 Task: Create a list of the first 10 prime numbers.
Action: Mouse moved to (220, 70)
Screenshot: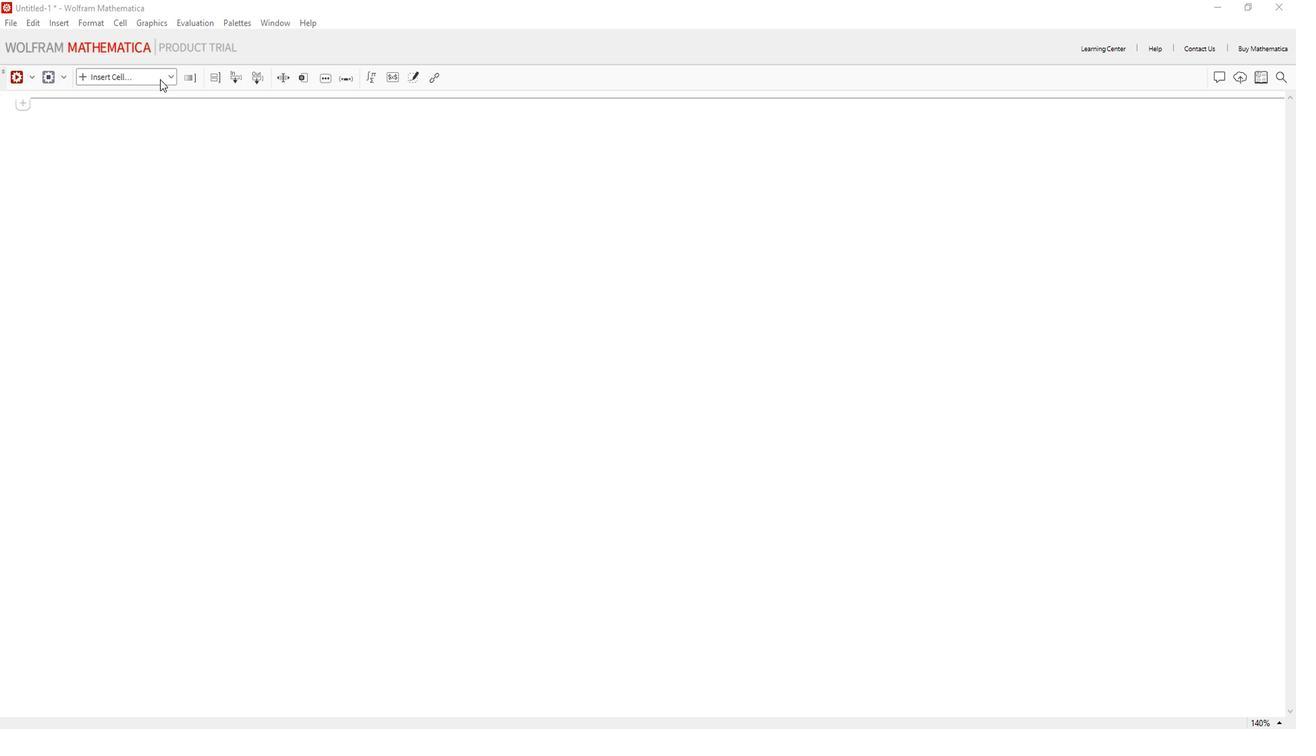 
Action: Mouse pressed left at (220, 70)
Screenshot: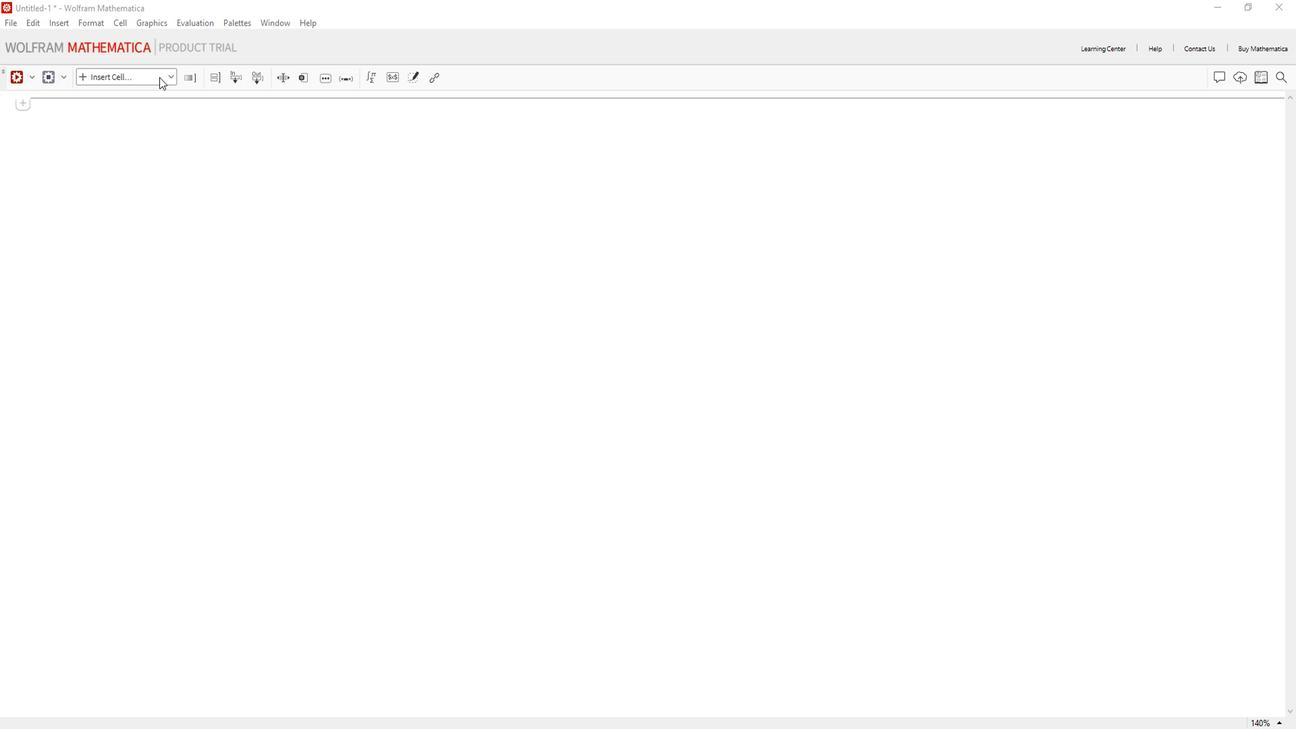 
Action: Mouse moved to (205, 103)
Screenshot: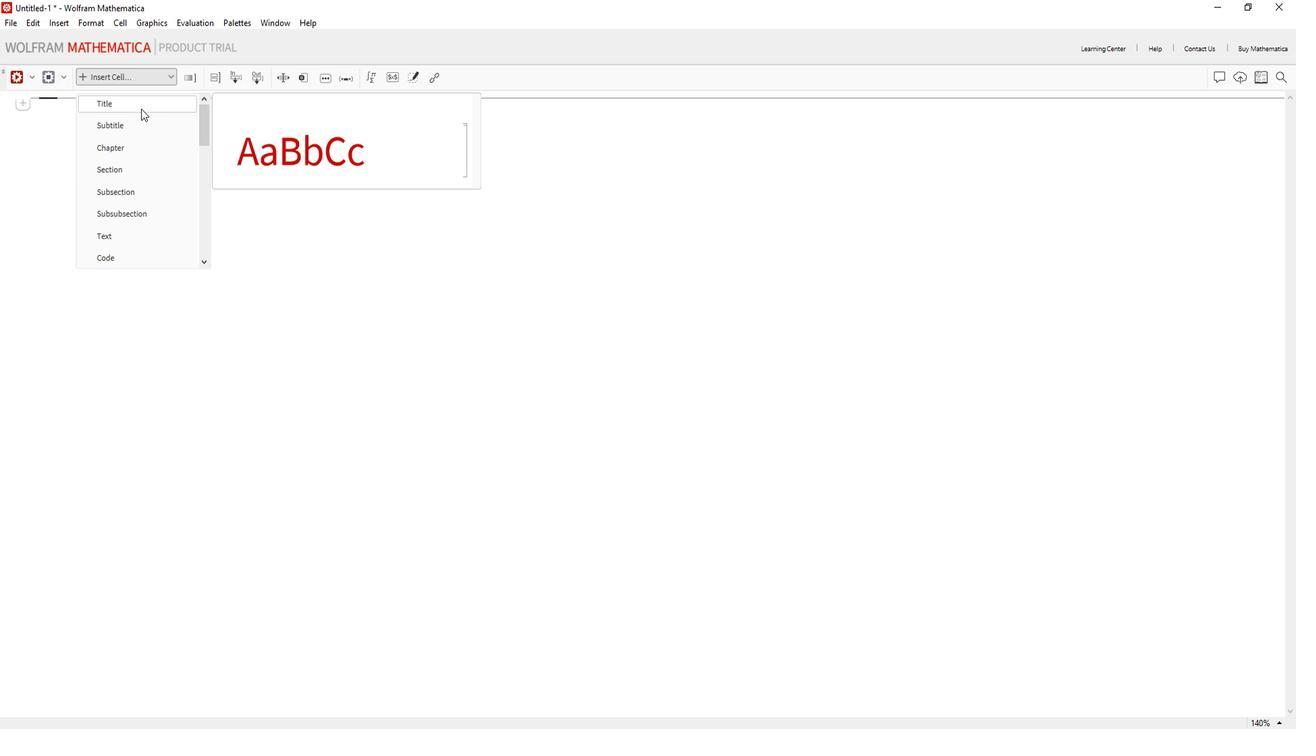 
Action: Mouse pressed left at (205, 103)
Screenshot: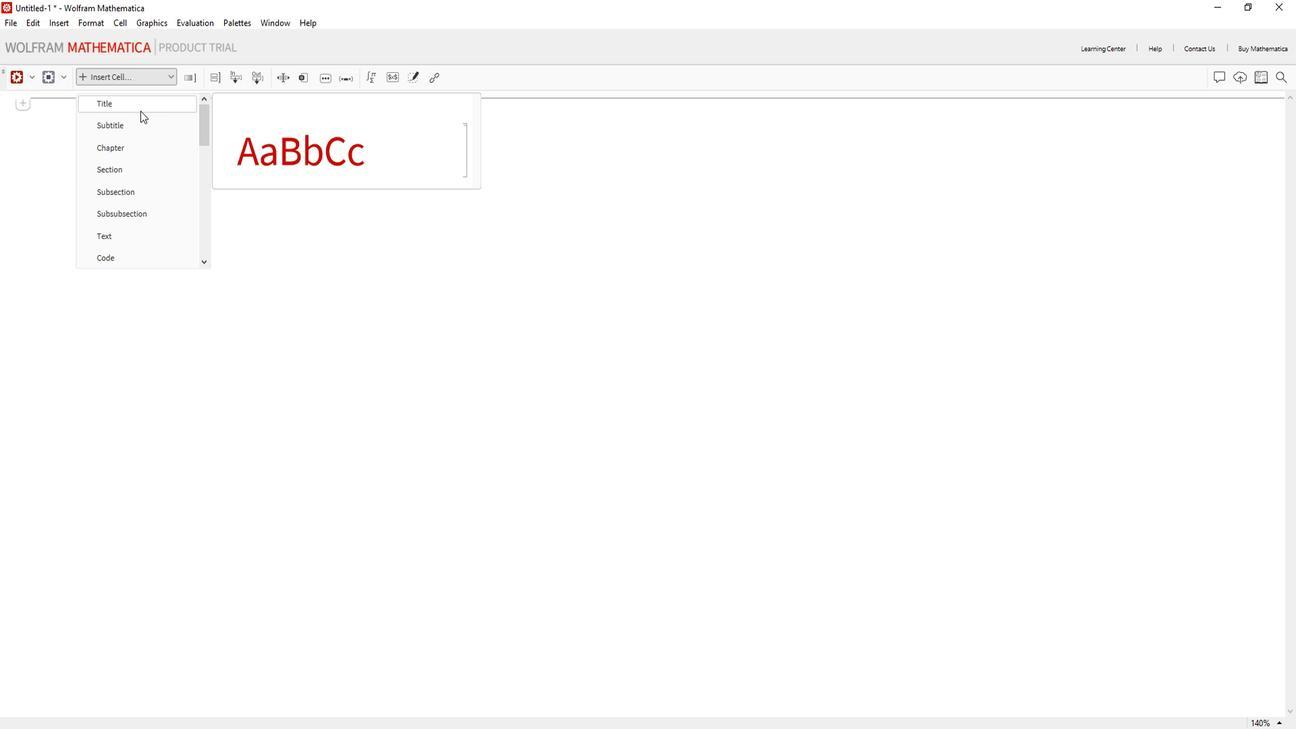 
Action: Key pressed <Key.shift>Create<Key.space>a<Key.space>list<Key.space>of<Key.space>a<Key.backspace>the<Key.space>fist<Key.backspace>r<Key.backspace><Key.backspace>rst<Key.space>prime<Key.space>10<Key.space>primes.
Screenshot: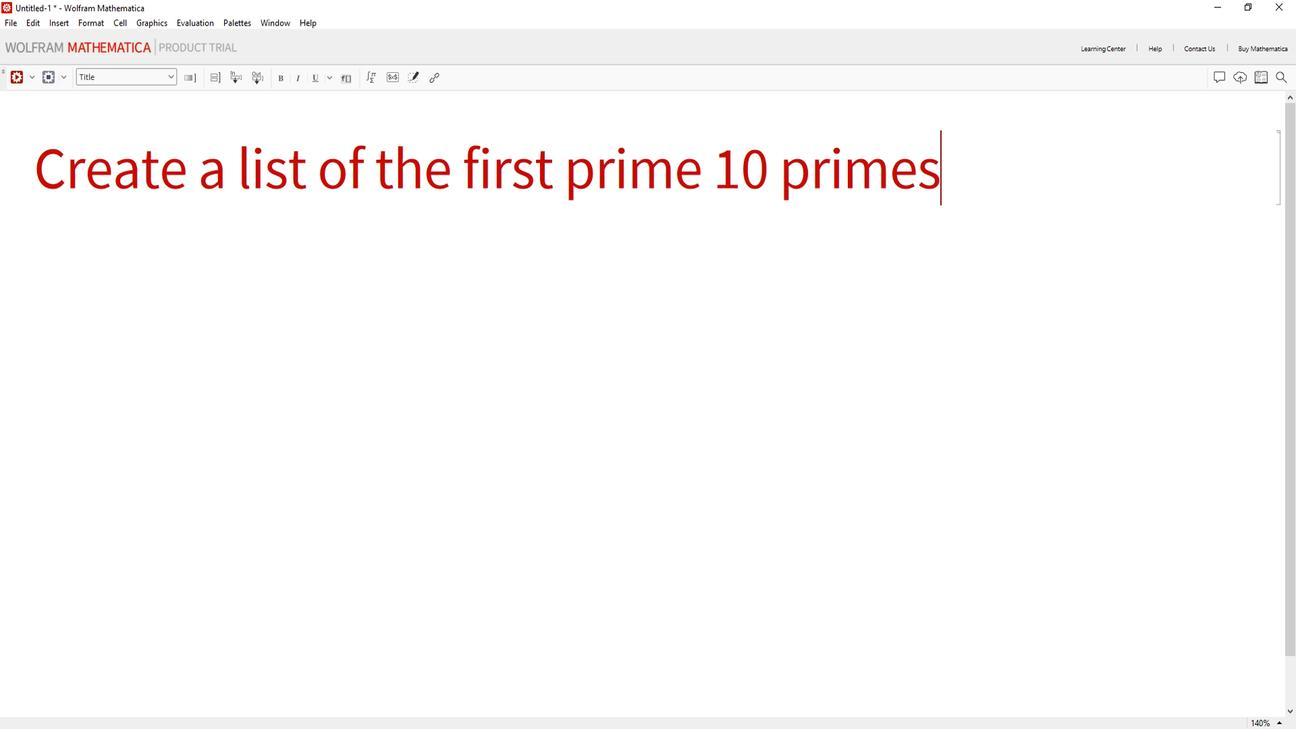 
Action: Mouse moved to (676, 172)
Screenshot: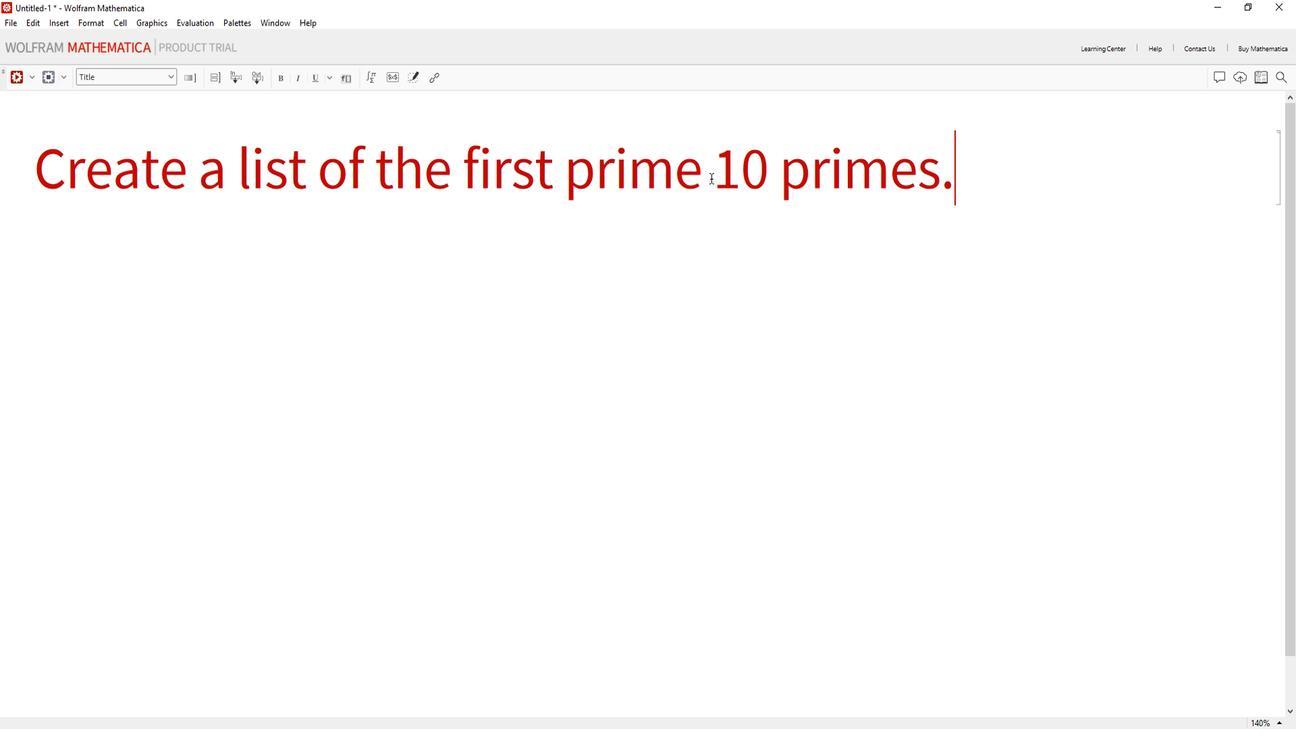 
Action: Mouse pressed left at (676, 172)
Screenshot: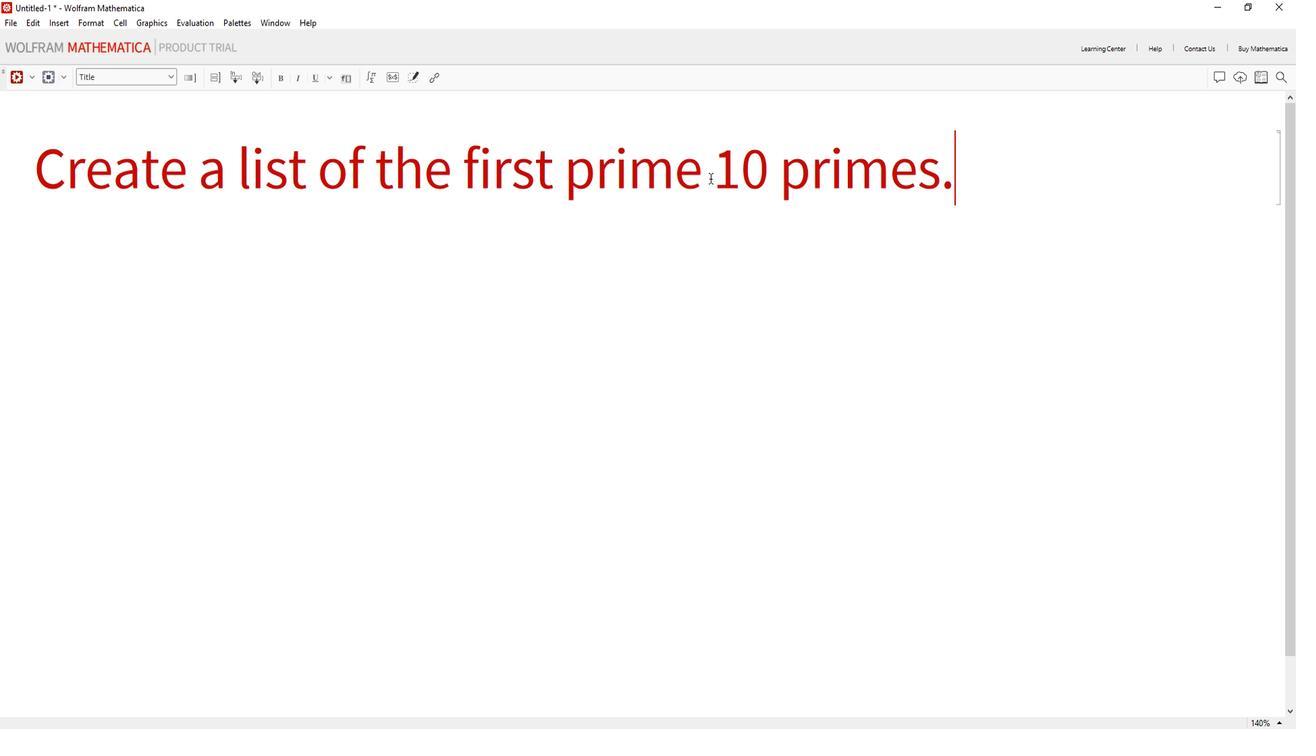 
Action: Key pressed <Key.backspace><Key.backspace><Key.backspace><Key.backspace><Key.backspace><Key.backspace><Key.backspace>
Screenshot: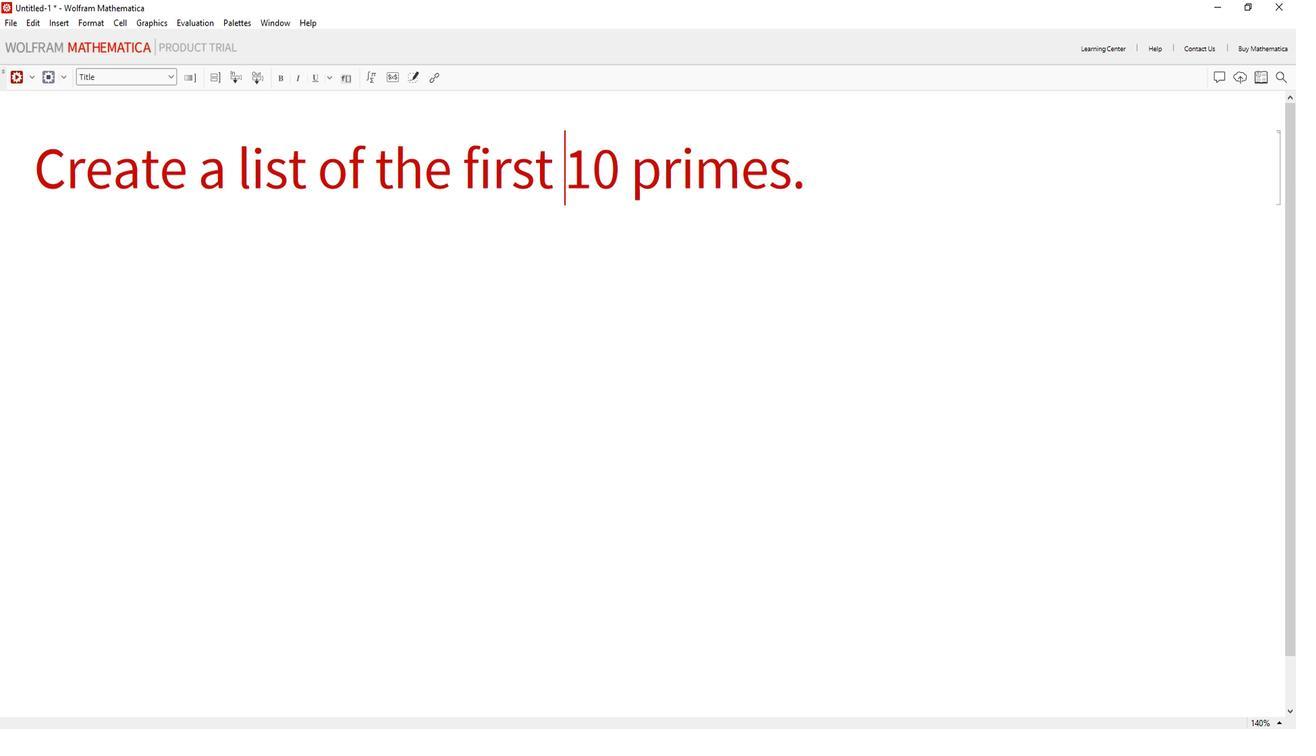 
Action: Mouse moved to (366, 257)
Screenshot: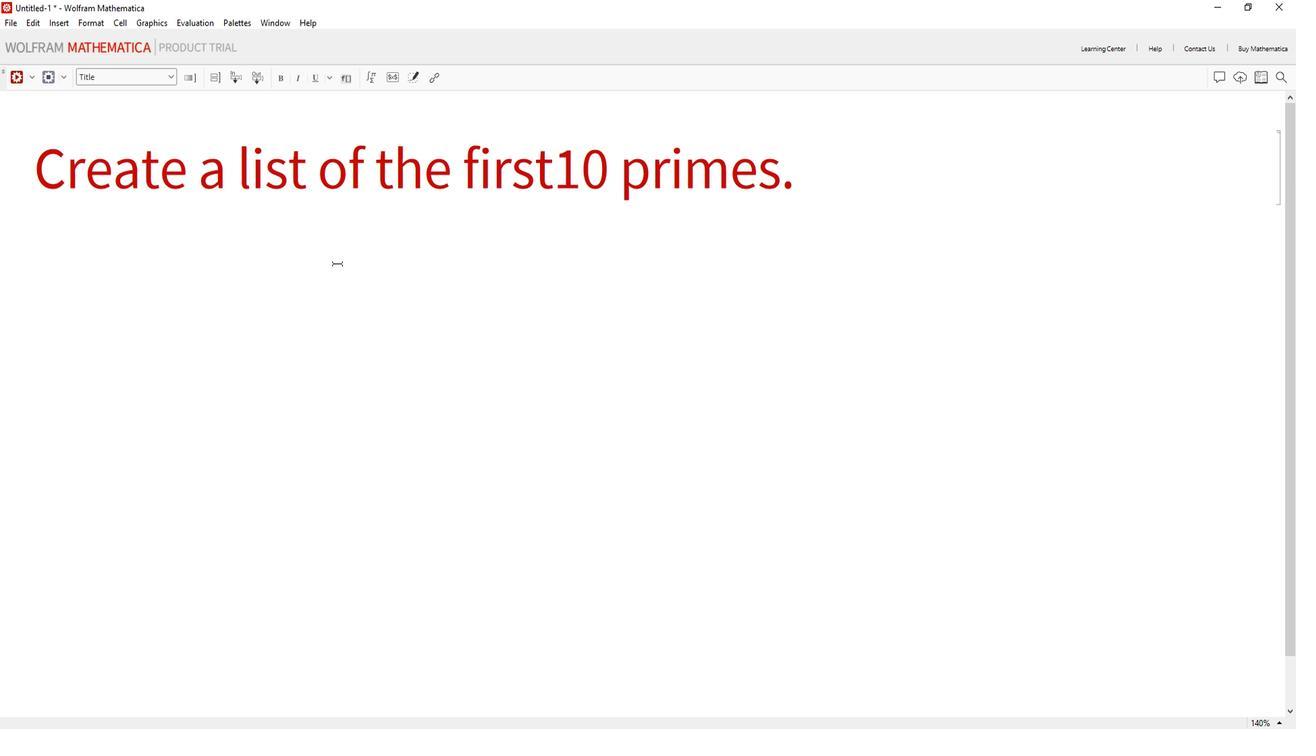 
Action: Key pressed <Key.space>
Screenshot: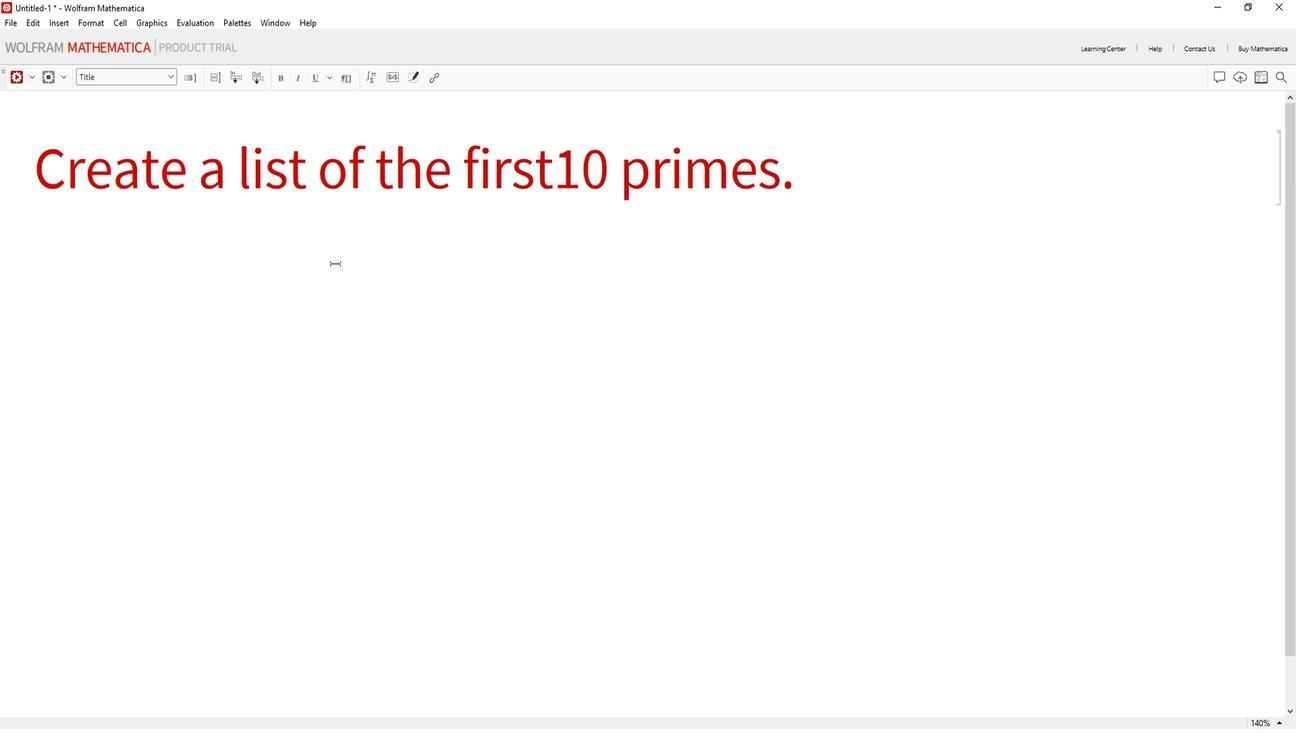 
Action: Mouse pressed left at (366, 257)
Screenshot: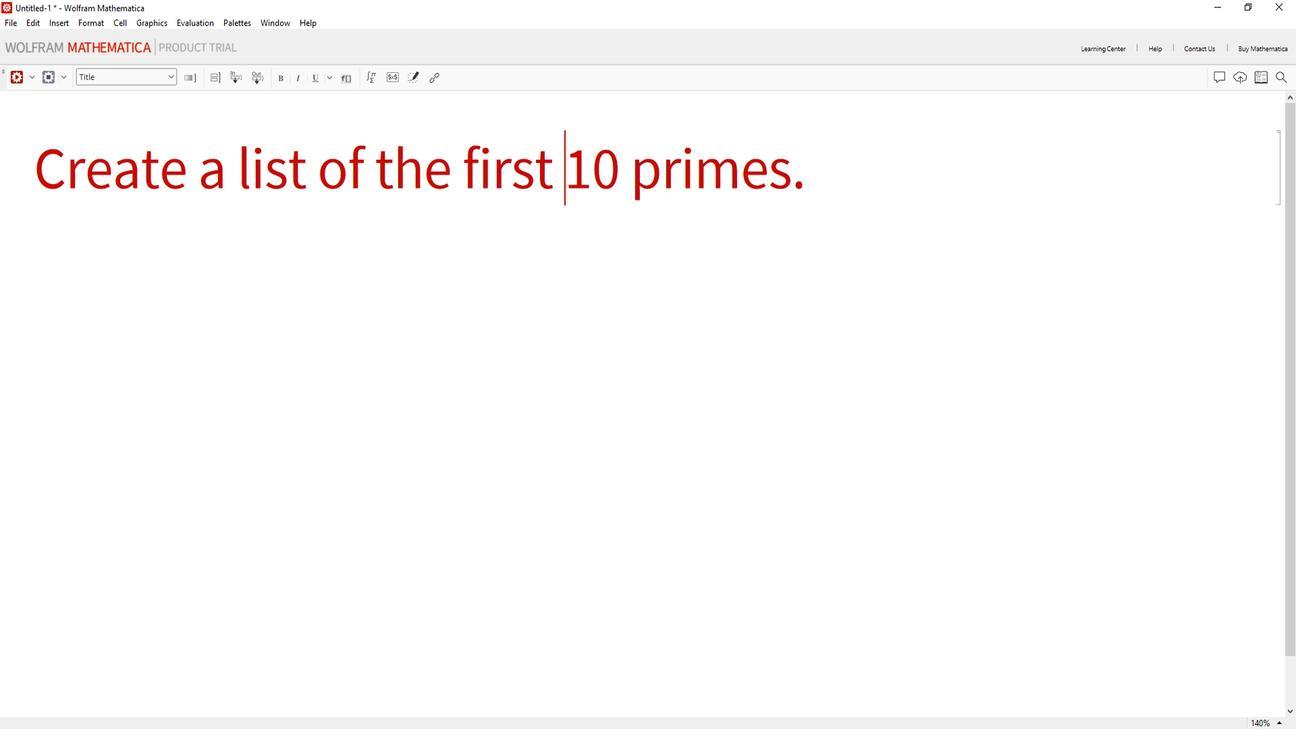 
Action: Mouse moved to (193, 69)
Screenshot: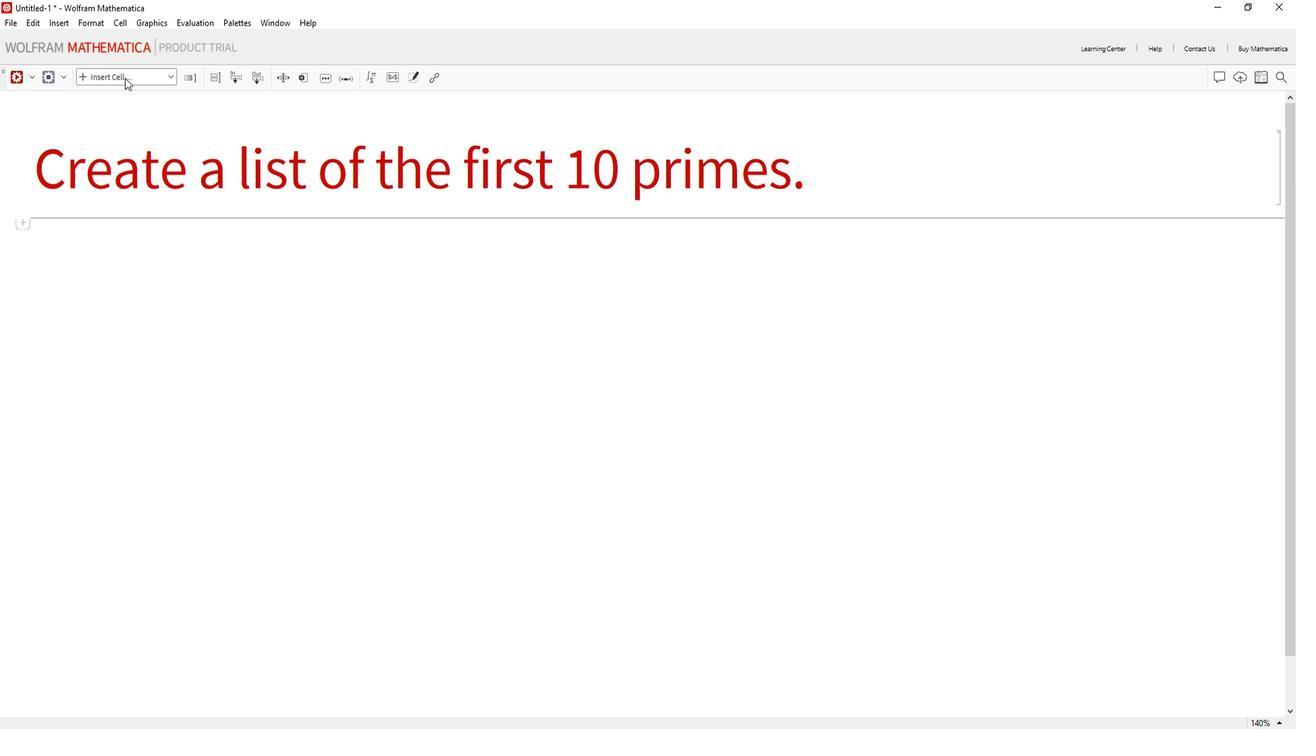 
Action: Mouse pressed left at (193, 69)
Screenshot: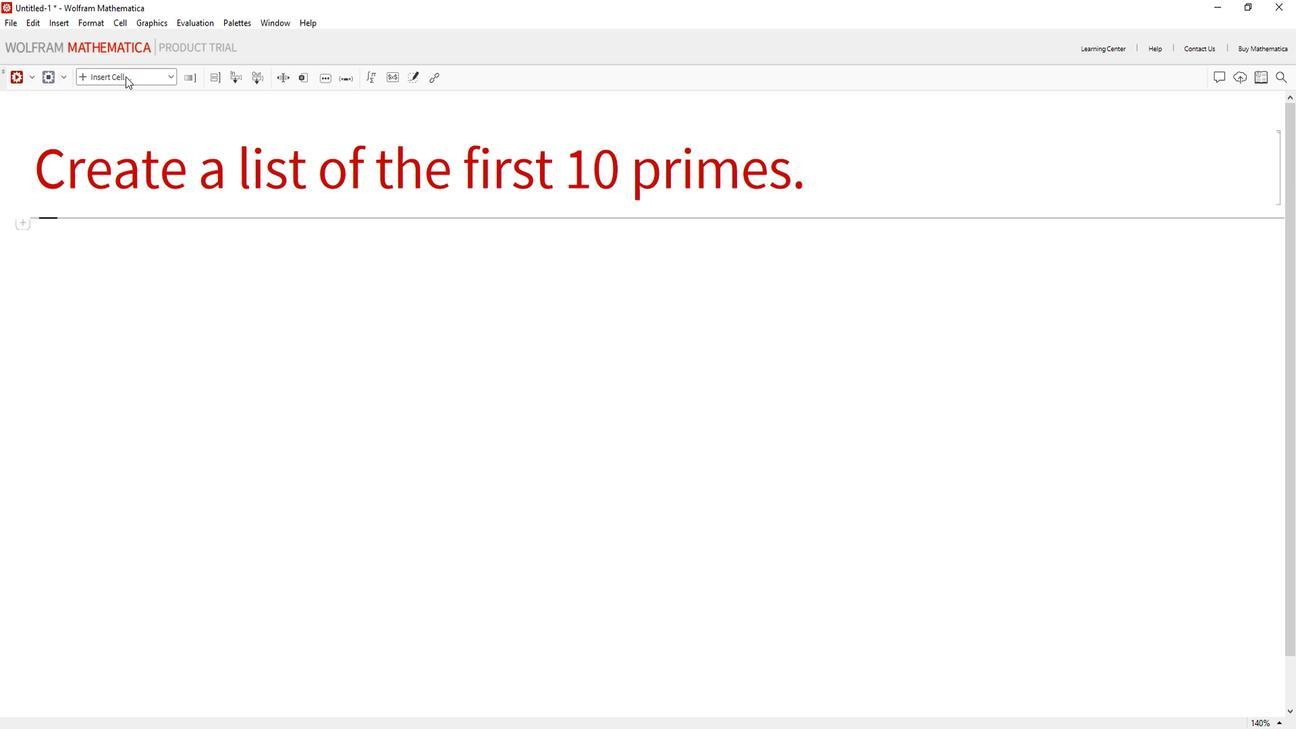 
Action: Mouse moved to (180, 251)
Screenshot: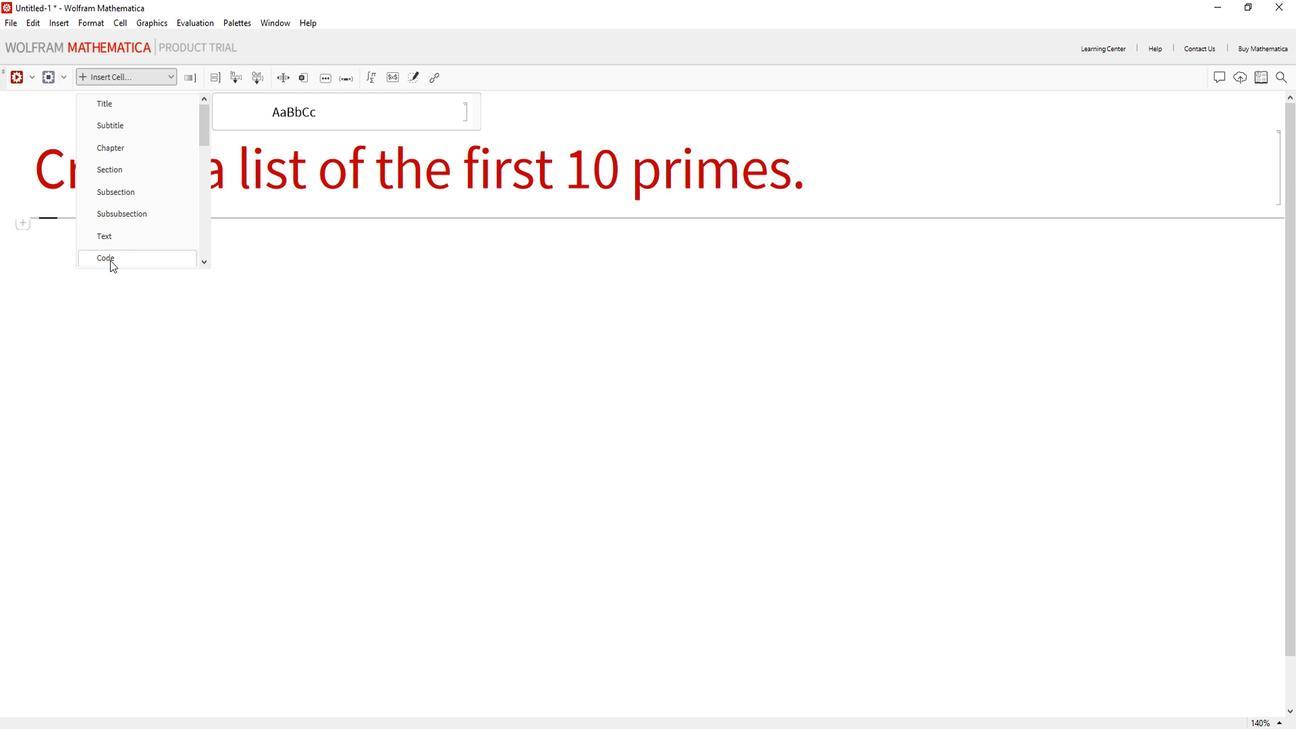 
Action: Mouse pressed left at (180, 251)
Screenshot: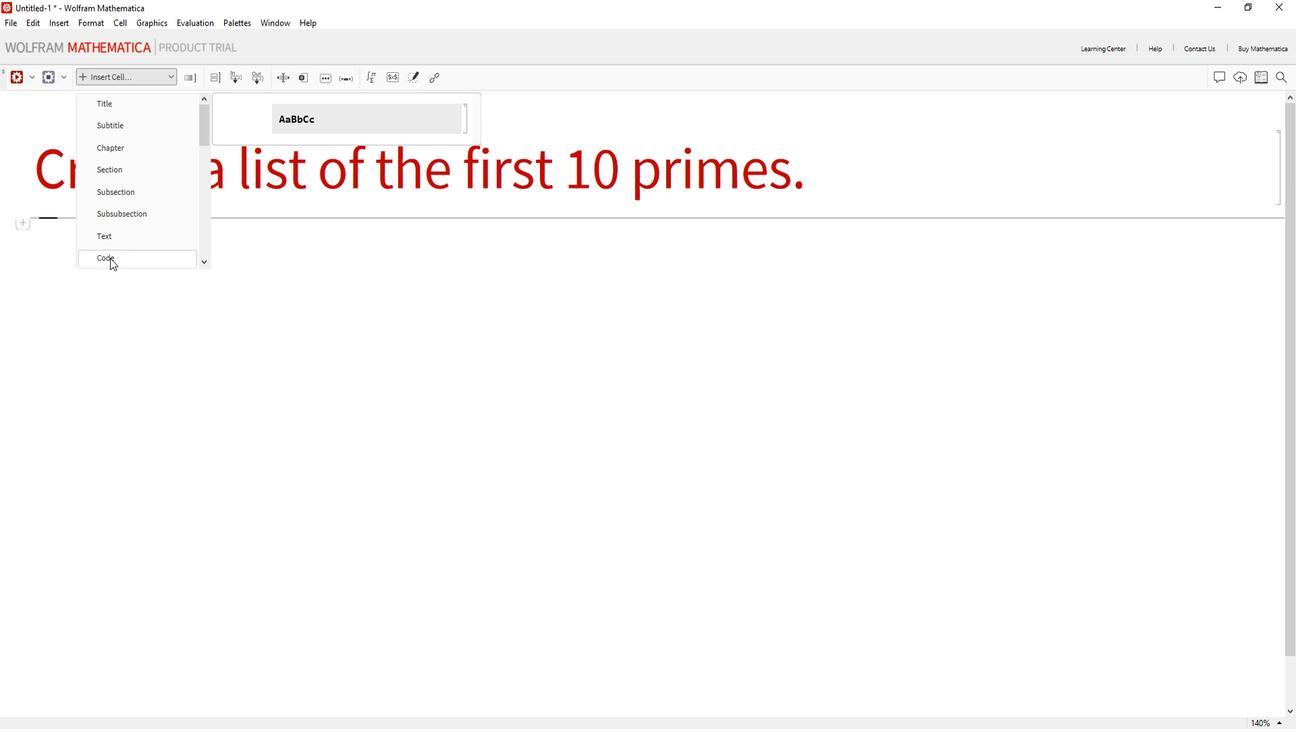 
Action: Mouse moved to (182, 242)
Screenshot: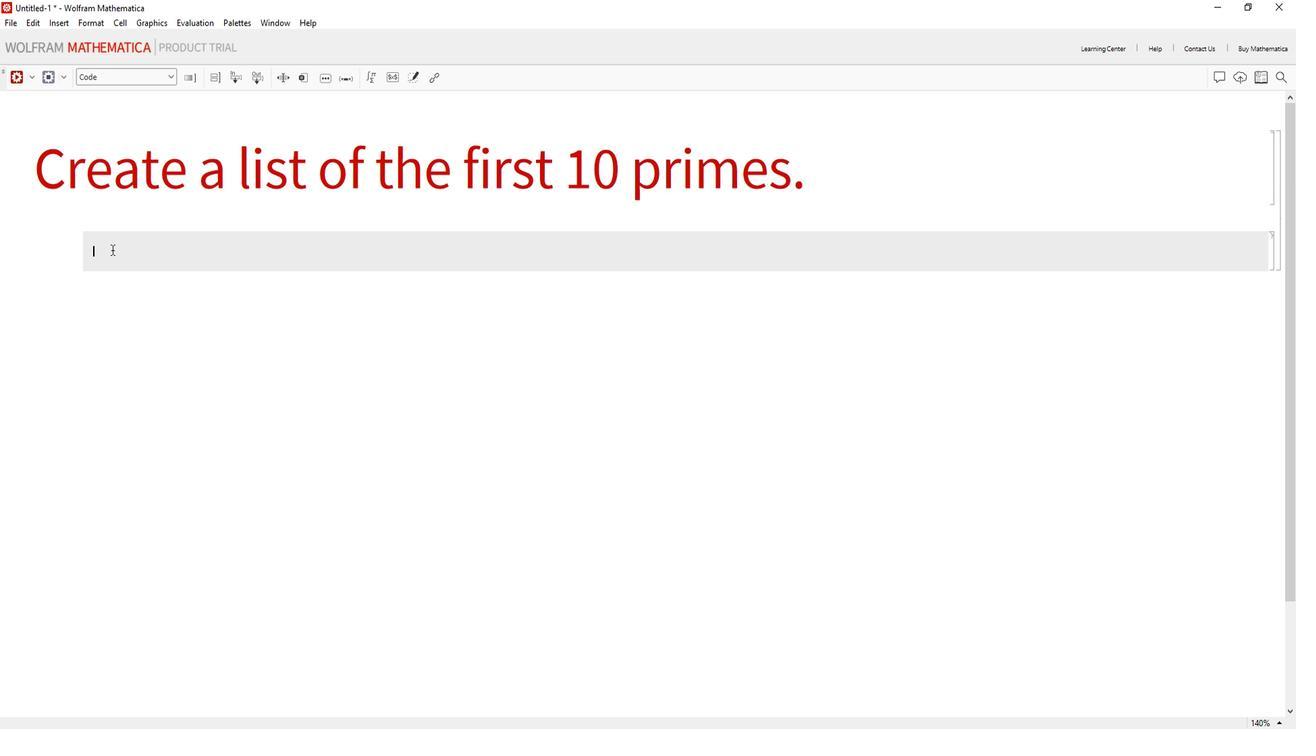 
Action: Mouse pressed left at (182, 242)
Screenshot: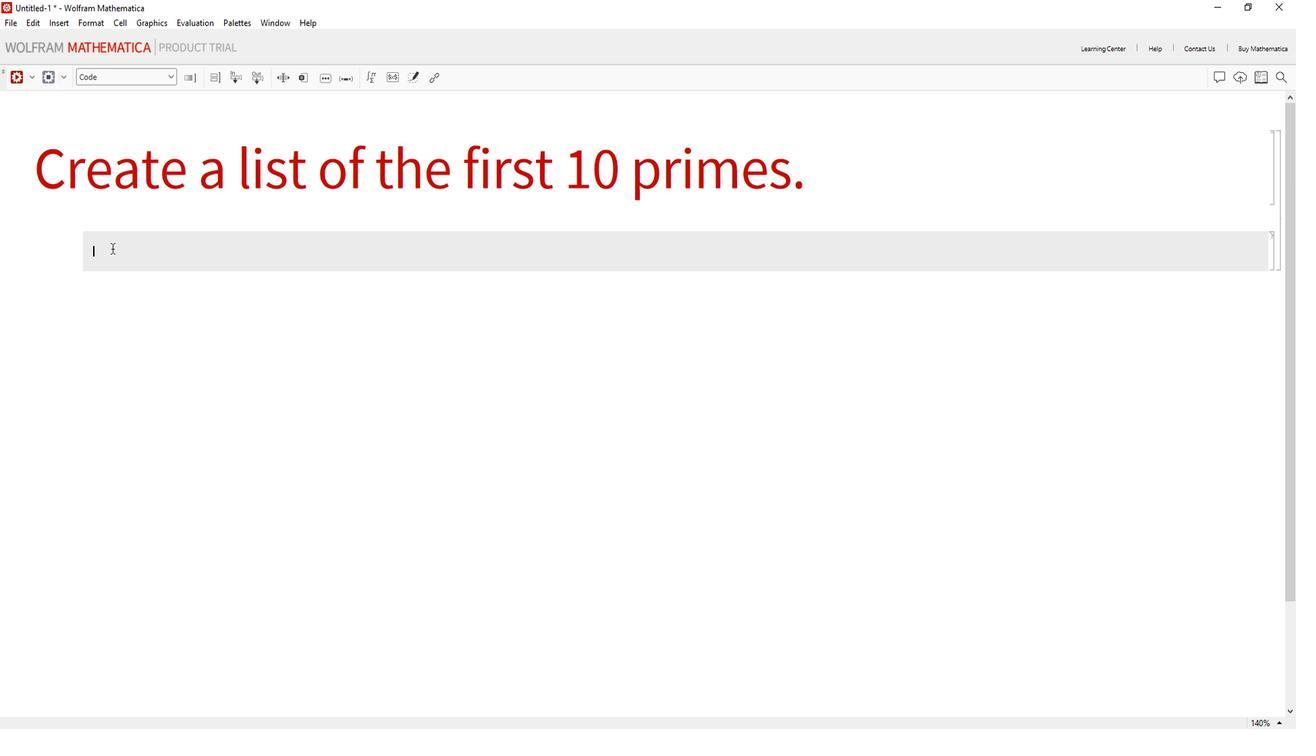 
Action: Mouse moved to (49, 263)
Screenshot: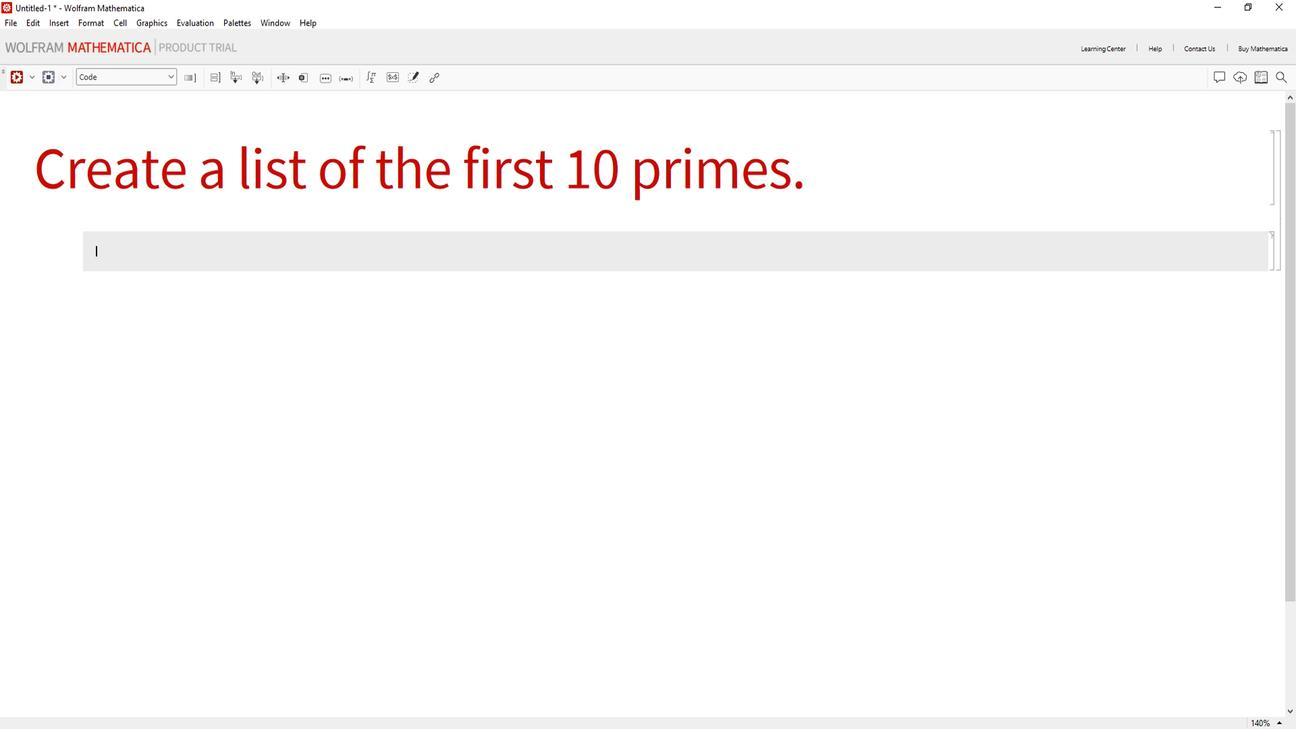 
Action: Mouse pressed left at (49, 263)
Screenshot: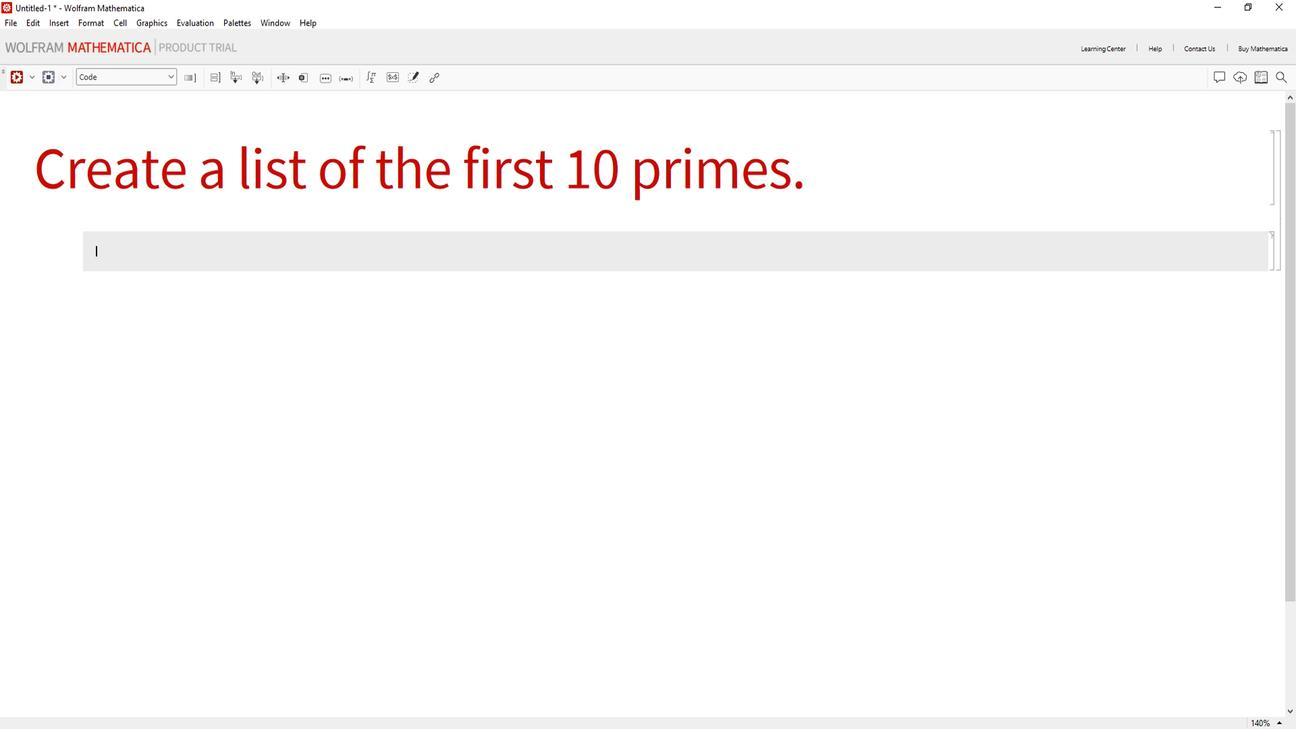 
Action: Mouse moved to (205, 251)
Screenshot: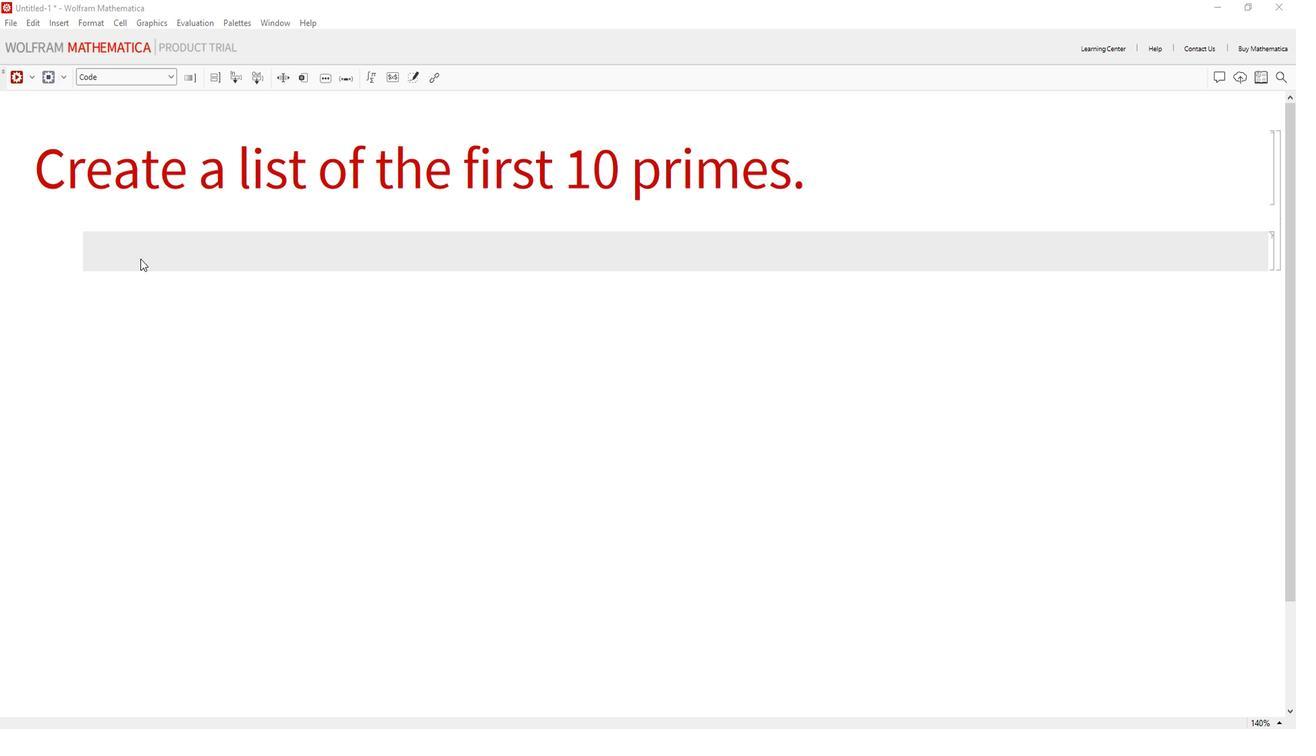 
Action: Mouse pressed left at (205, 251)
Screenshot: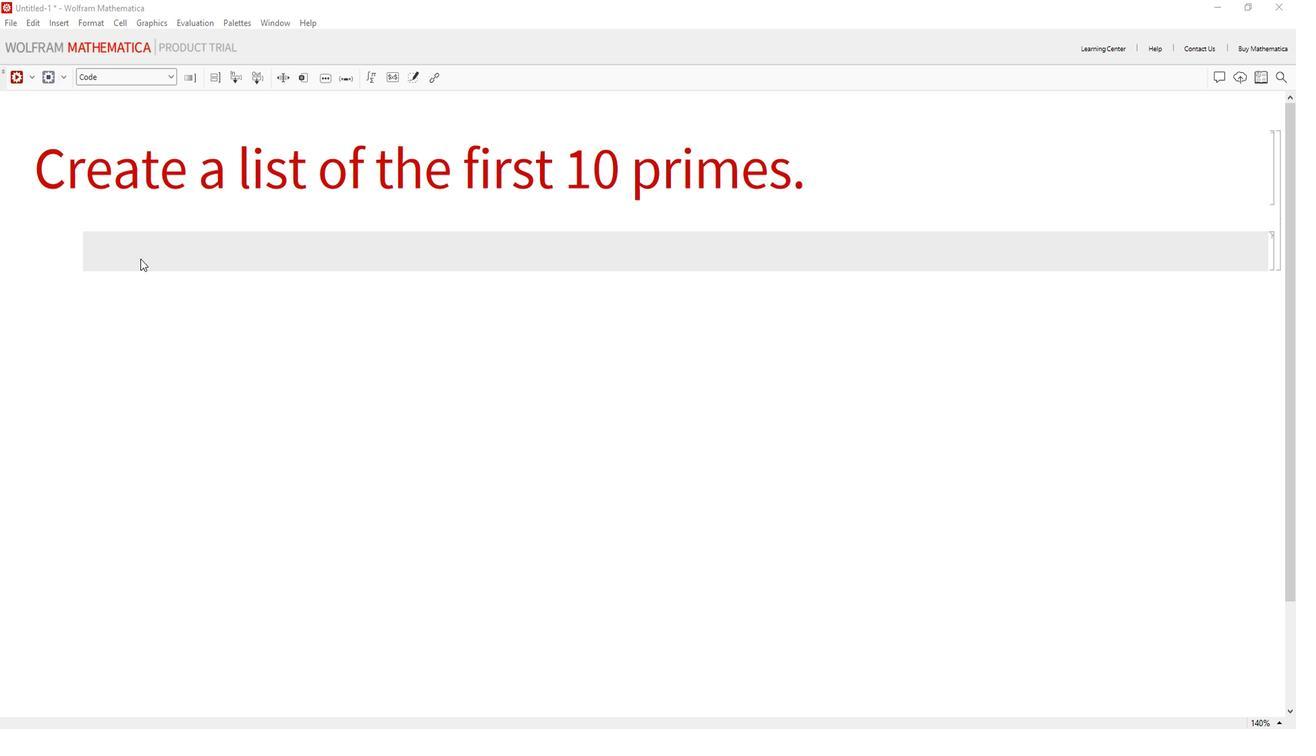 
Action: Key pressed <Key.shift_r>(*<Key.shift>F<Key.backspace><Key.shift>EGne<Key.backspace><Key.backspace><Key.backspace><Key.backspace><Key.shift>Generate<Key.space>a<Key.space>lis<Key.space><Key.backspace>t<Key.space>of<Key.space>the<Key.space>first<Key.space>10<Key.space>prime<Key.space>numbers<Key.right><Key.right>first10<Key.shift>Primes<Key.enter><Key.space>=<Key.space><Key.shift>Prime[<Key.shift>Range[10<Key.right><Key.right>;<Key.enter><Key.enter><Key.shift_r><Key.shift_r>(*<Key.shift>Display<Key.space>the<Key.space>list<Key.space>of<Key.space>prime<Key.space>numbers<Key.right><Key.right><Key.enter><Key.shift>Prime[<Key.shift_r>"<Key.shift>First<Key.space>10<Key.space><Key.shift>Prime<Key.space><Key.shift>Number<Key.shift_r>:<Key.backspace>s<Key.shift_r>:<Key.space><Key.right>,<Key.space><Key.shift>fis<Key.backspace>rst10<Key.shift>Primes<Key.enter><Key.left><Key.left><Key.left><Key.left><Key.left><Key.left><Key.left><Key.left><Key.left><Key.left><Key.left><Key.left><Key.left><Key.backspace><Key.right><Key.right><Key.right><Key.right><Key.right><Key.right><Key.right><Key.right><Key.right><Key.right><Key.right><Key.right><Key.right><Key.right><Key.left><Key.right>;<Key.left><Key.left><Key.left><Key.right><Key.backspace><Key.backspace><Key.backspace><Key.backspace><Key.backspace><Key.backspace><Key.backspace><Key.backspace><Key.backspace><Key.backspace><Key.backspace><Key.backspace><Key.backspace><Key.backspace><Key.backspace><Key.backspace><Key.shift_r>",<Key.space>fr<Key.backspace>irst10<Key.shift>Primes<Key.enter>
Screenshot: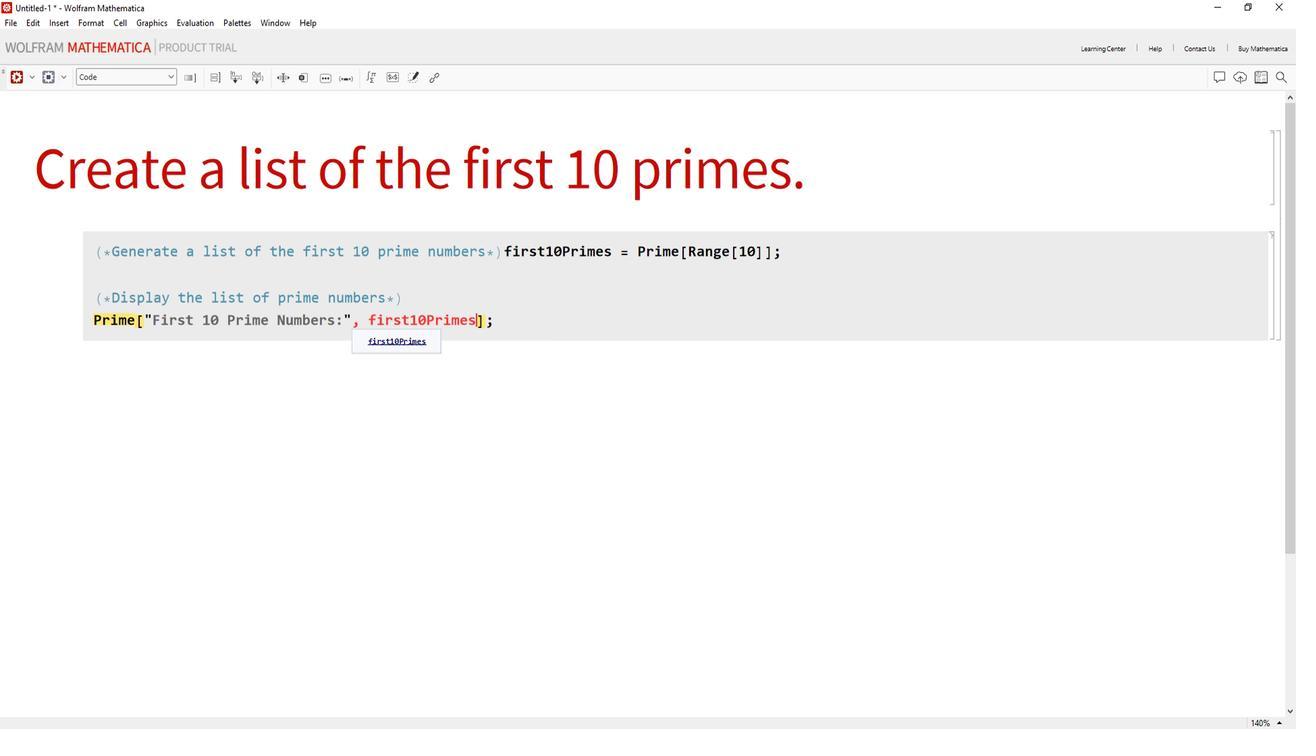 
Action: Mouse moved to (373, 319)
Screenshot: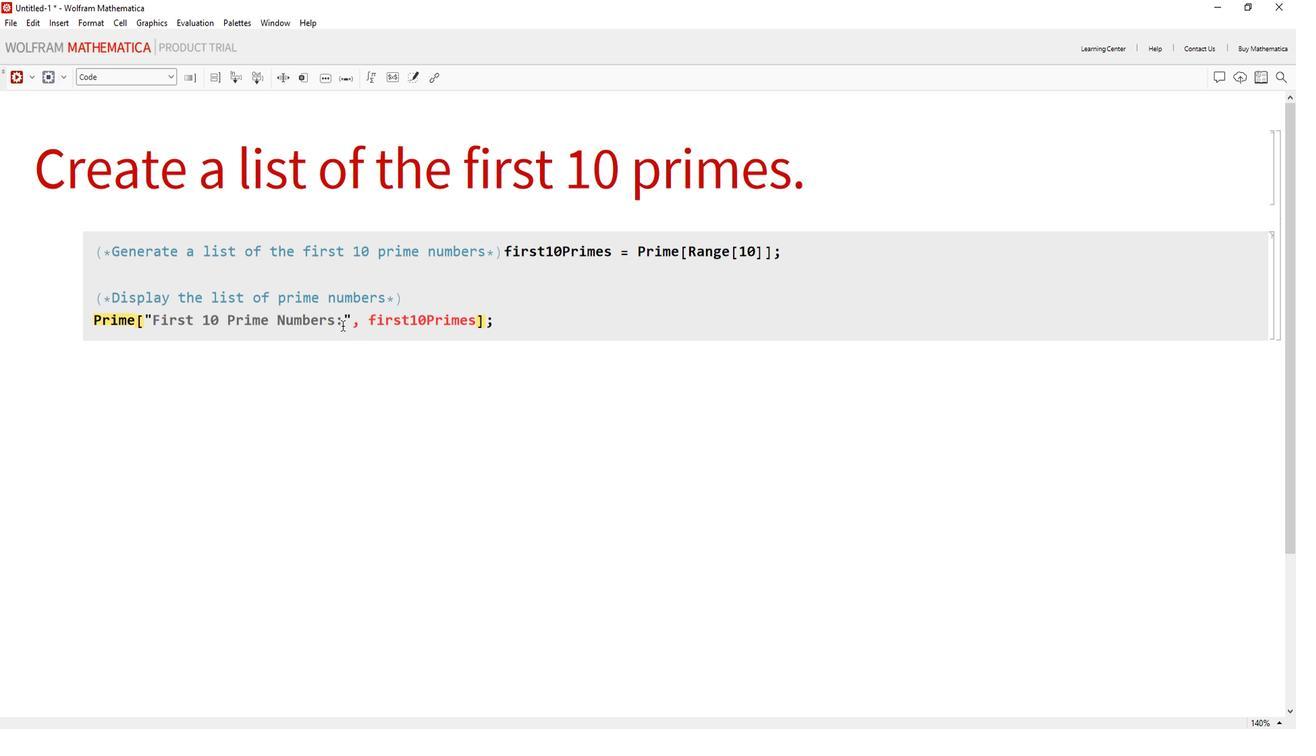 
Action: Mouse pressed left at (373, 319)
Screenshot: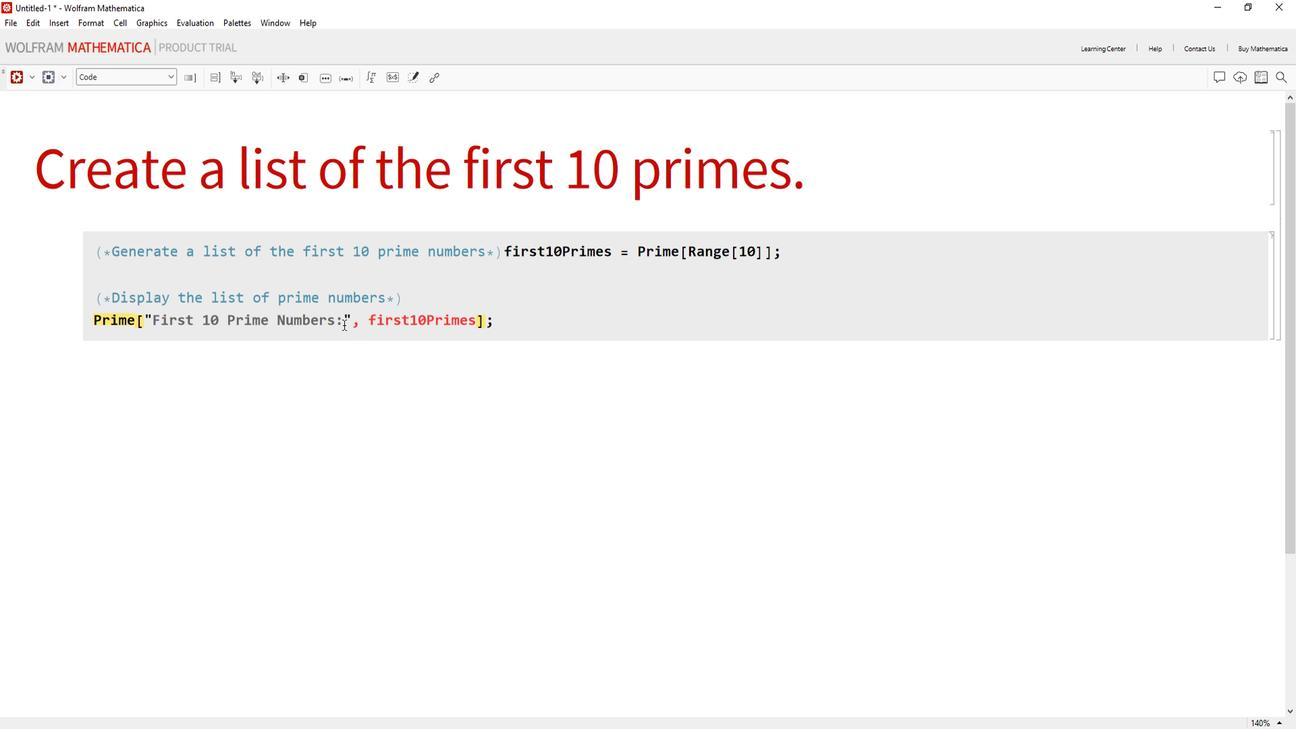 
Action: Mouse moved to (435, 289)
Screenshot: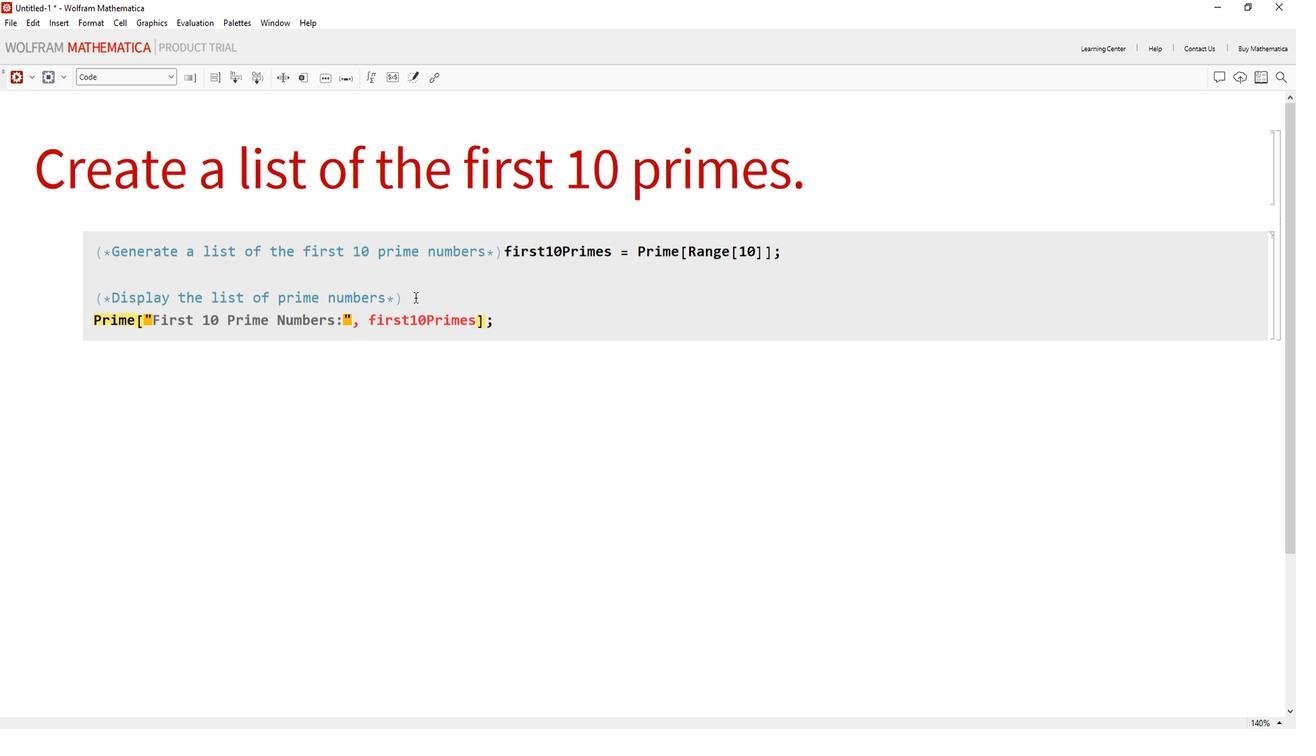 
Action: Mouse pressed left at (435, 289)
Screenshot: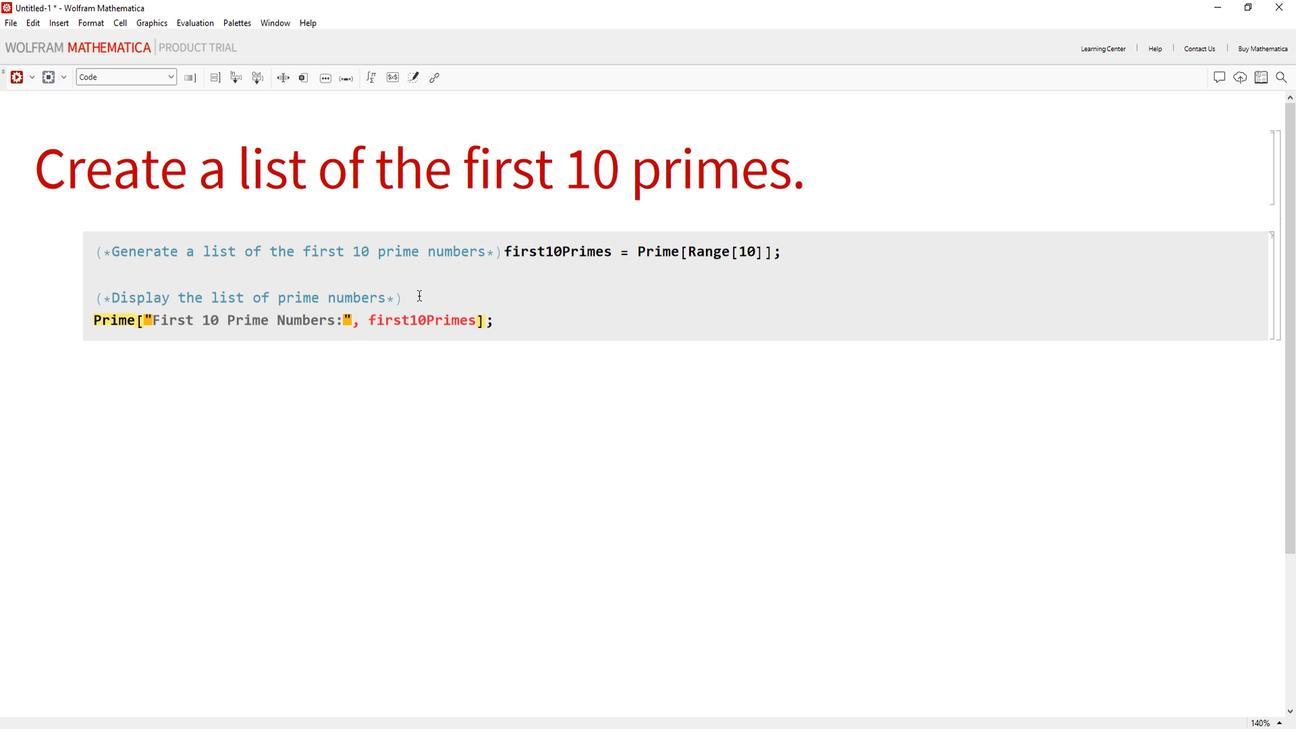 
Action: Mouse moved to (531, 313)
Screenshot: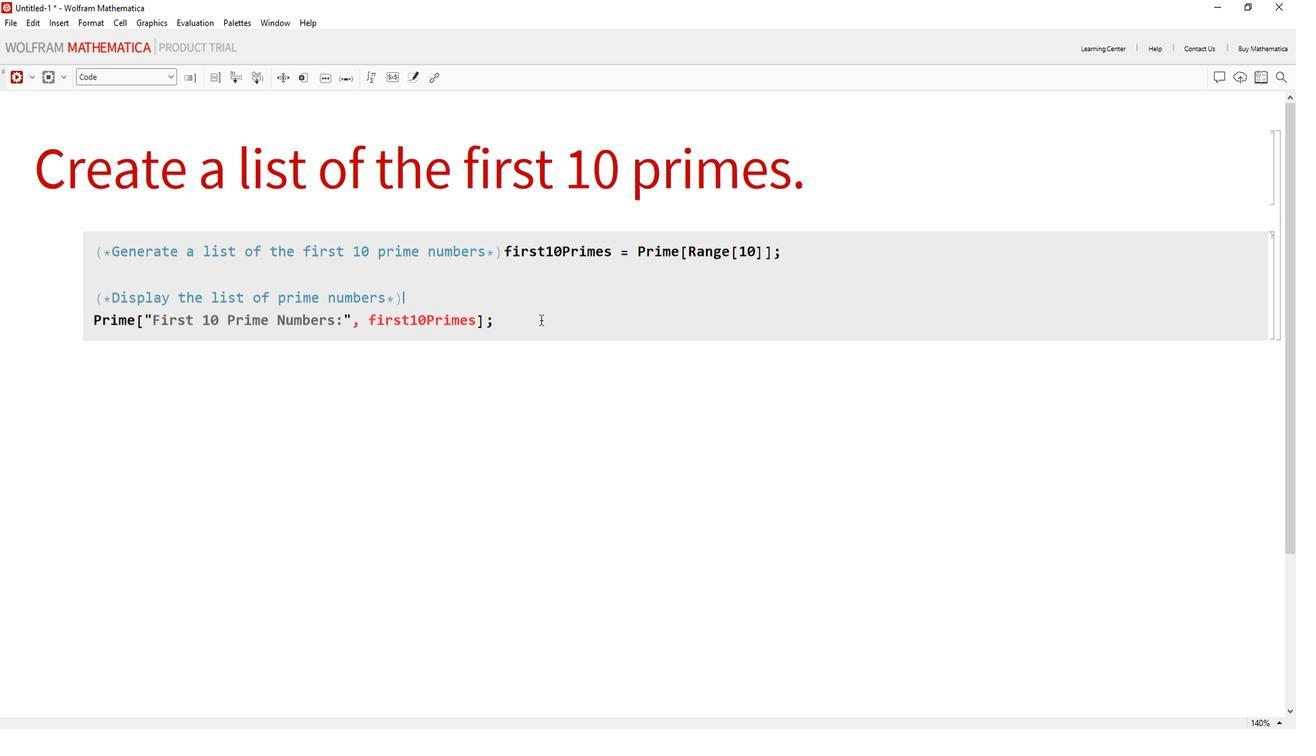 
Action: Mouse pressed left at (531, 313)
Screenshot: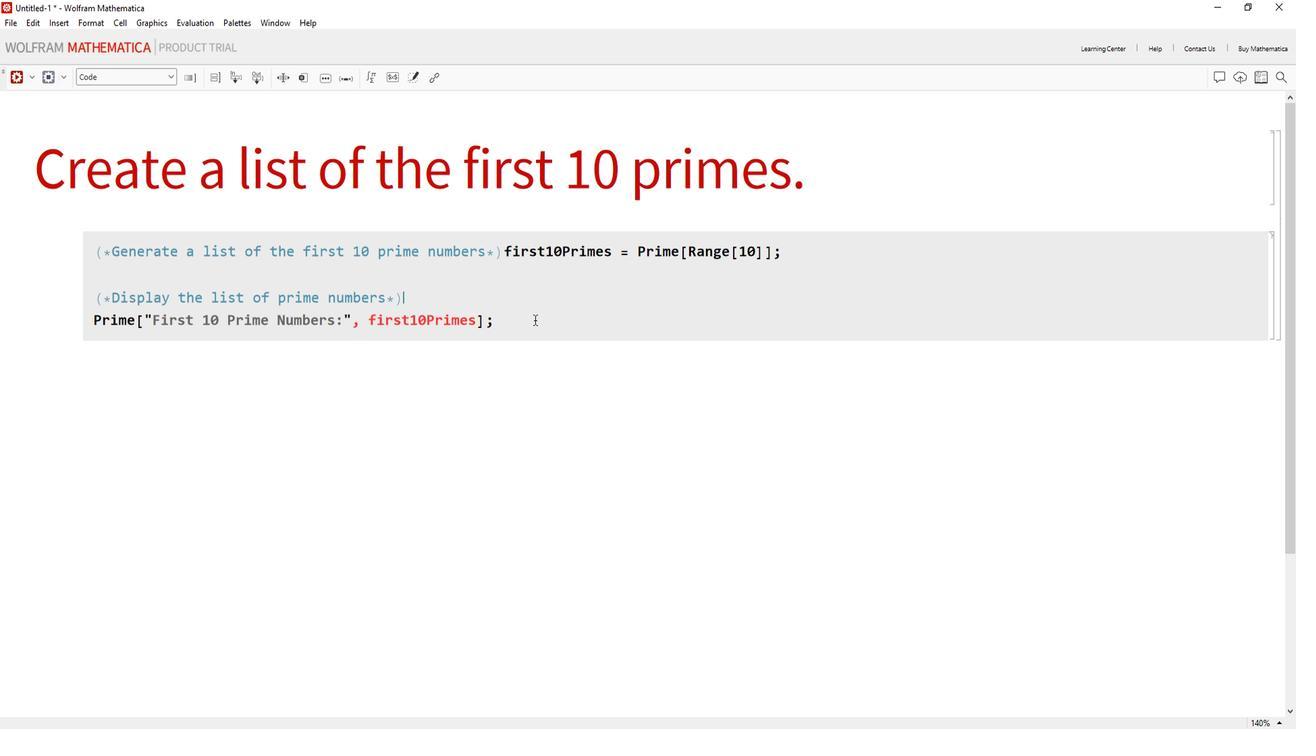 
Action: Mouse moved to (519, 314)
Screenshot: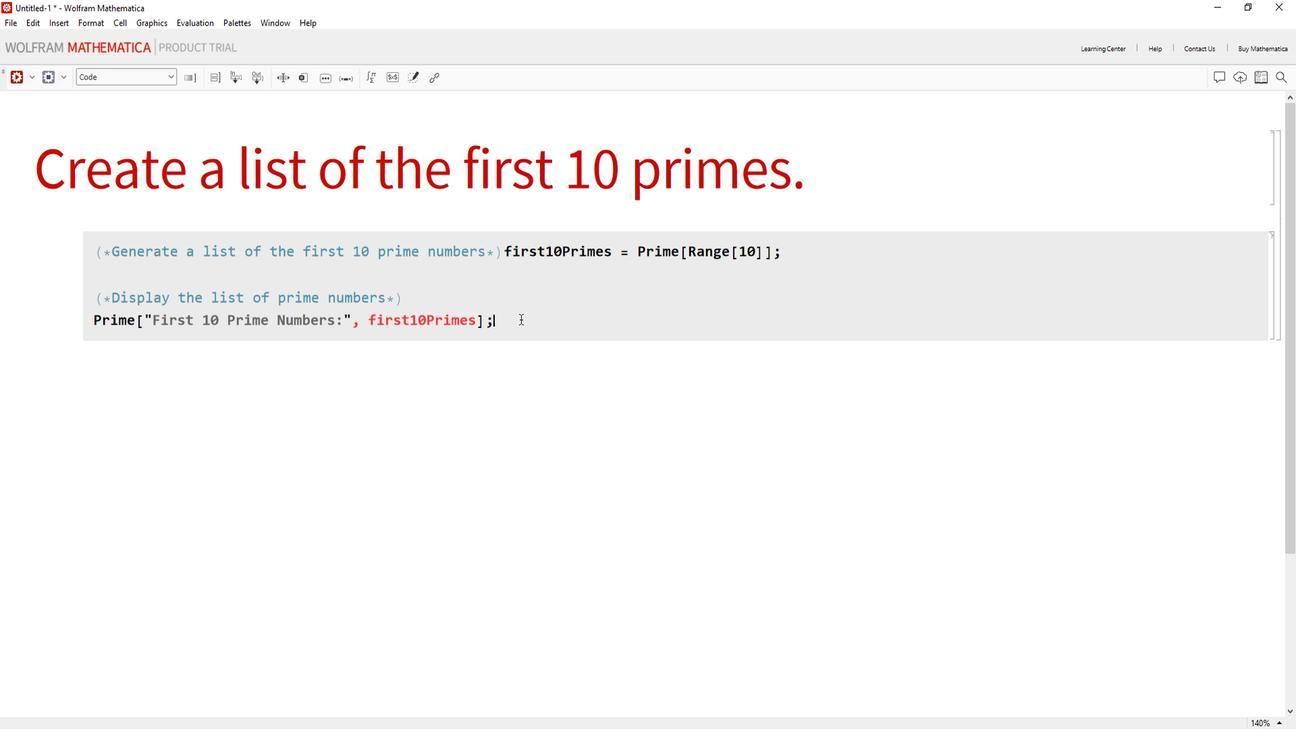
Action: Mouse pressed left at (519, 314)
Screenshot: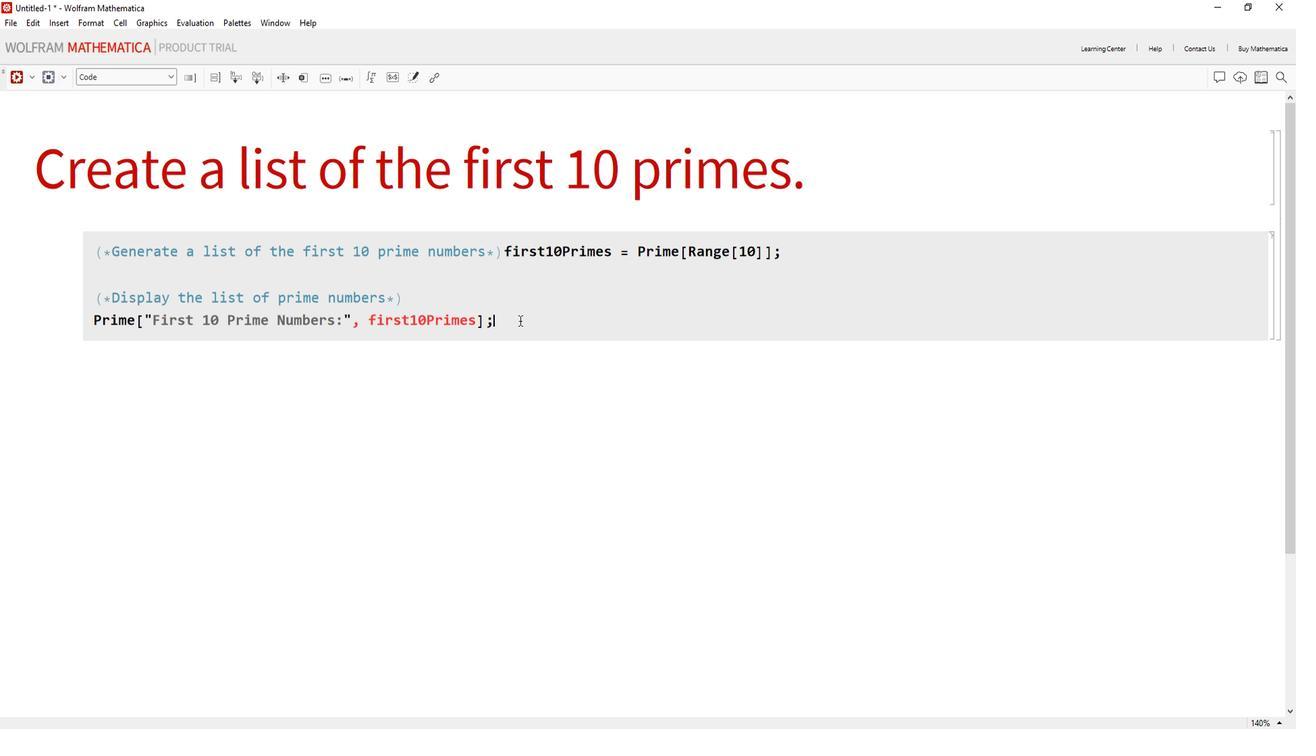 
Action: Mouse moved to (106, 70)
Screenshot: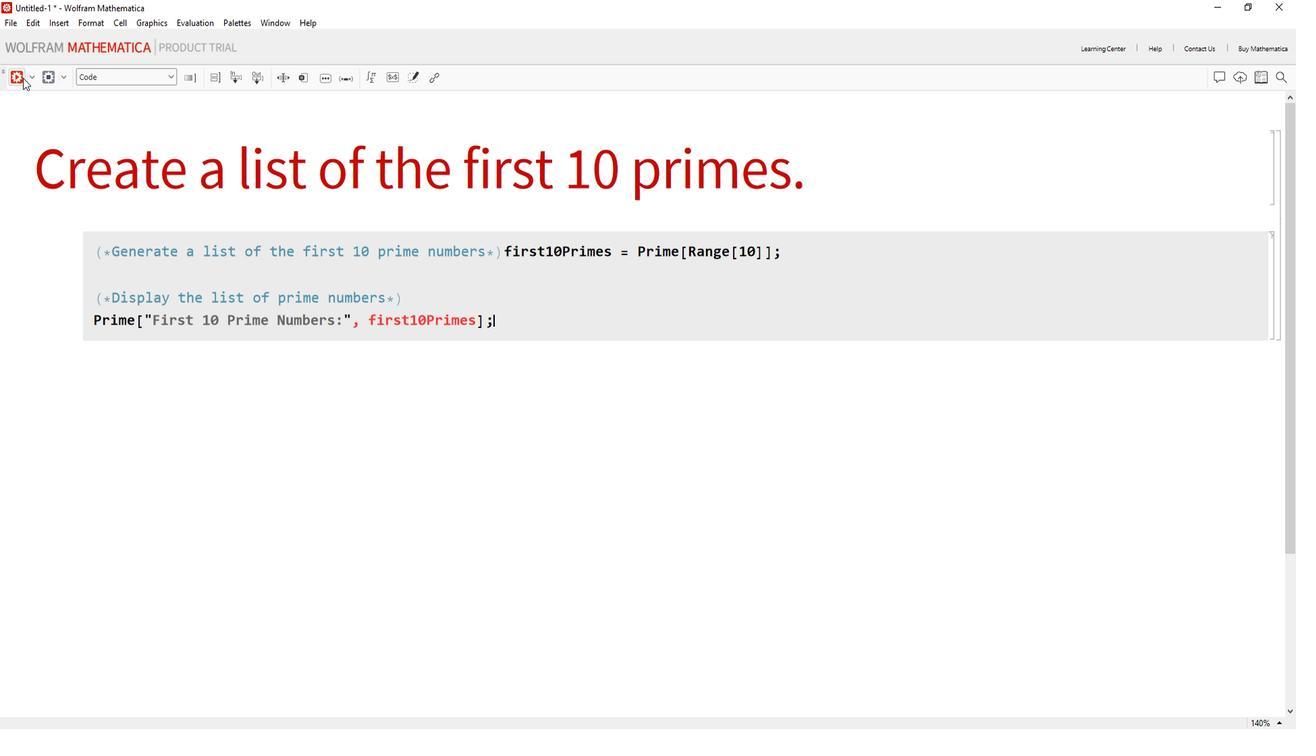 
Action: Mouse pressed left at (106, 70)
Screenshot: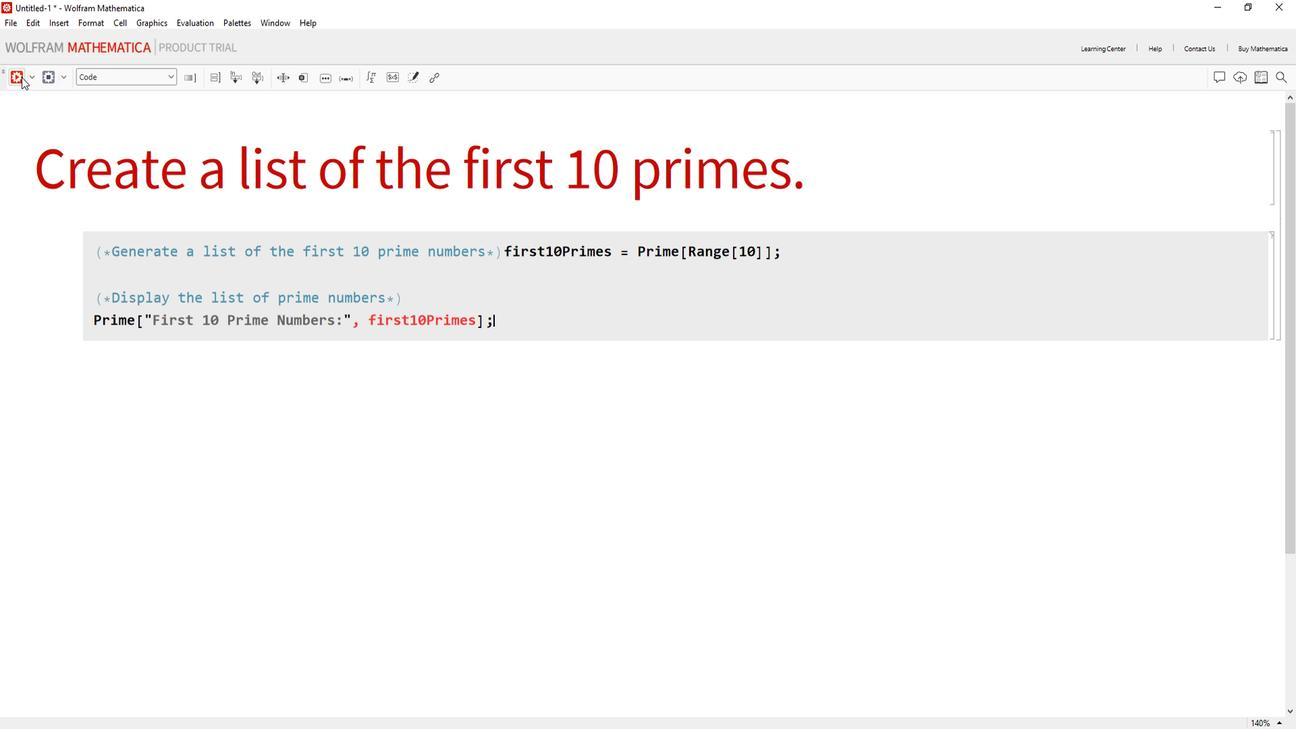 
Action: Mouse moved to (527, 305)
Screenshot: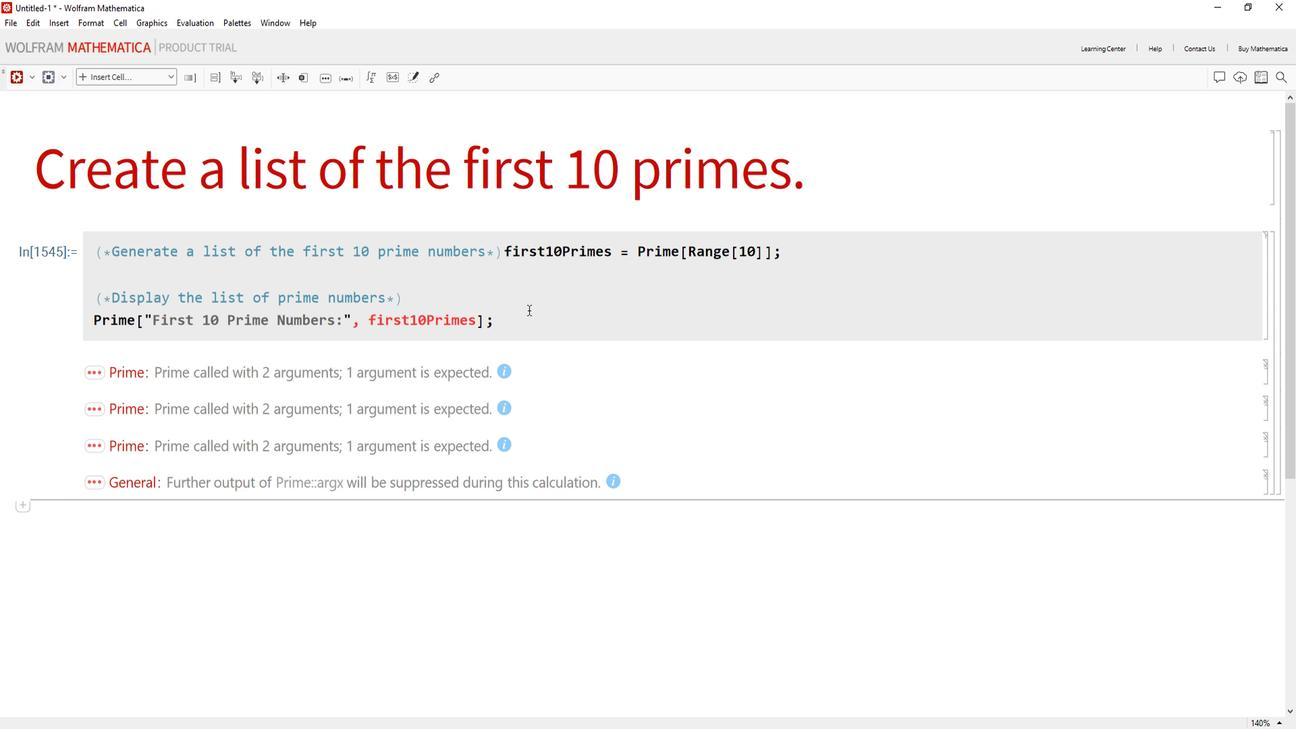 
Action: Mouse pressed left at (527, 305)
Screenshot: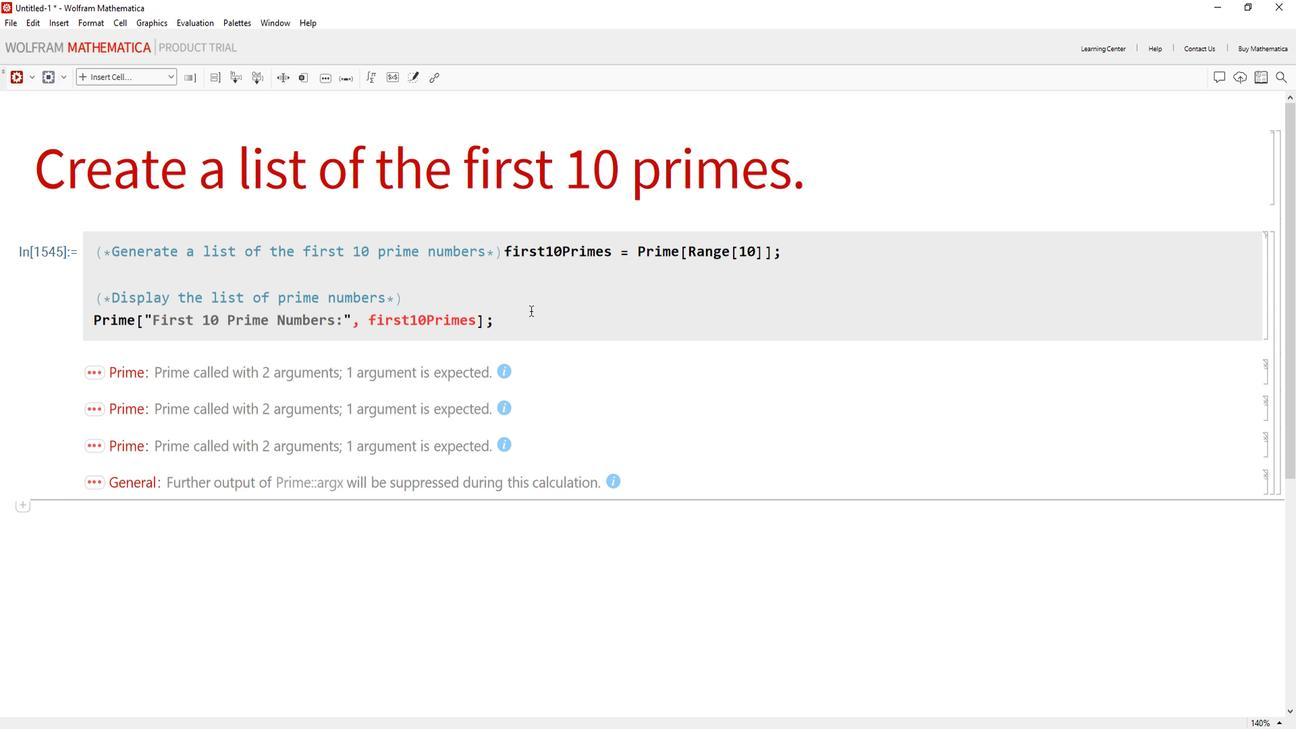 
Action: Mouse moved to (200, 317)
Screenshot: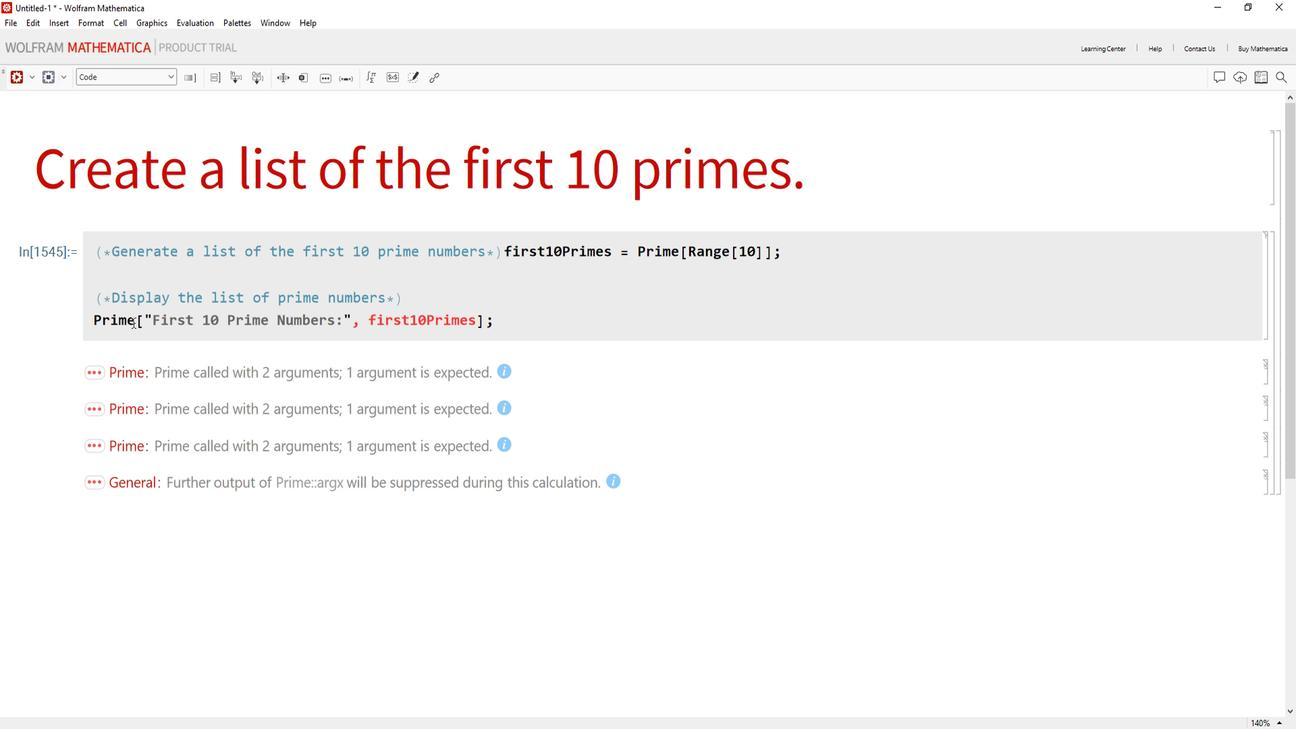 
Action: Mouse pressed left at (200, 317)
Screenshot: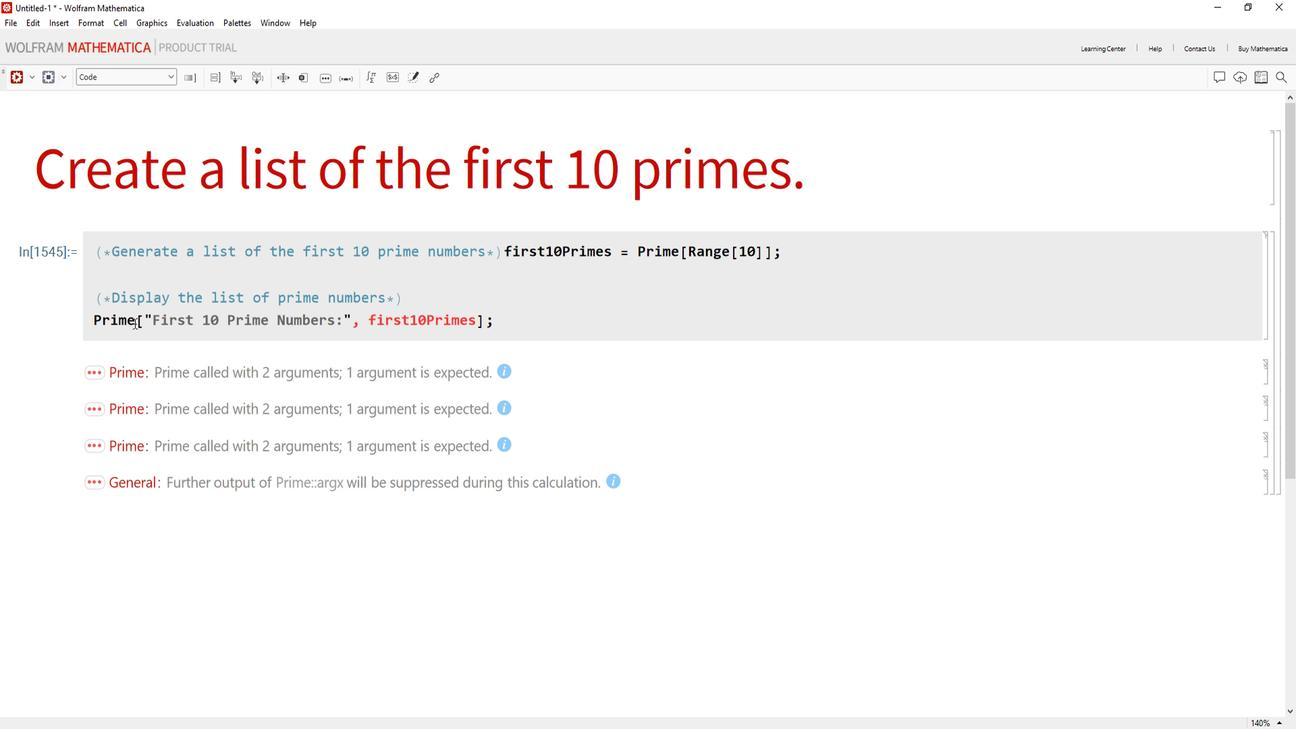 
Action: Key pressed <Key.backspace><Key.backspace>nt
Screenshot: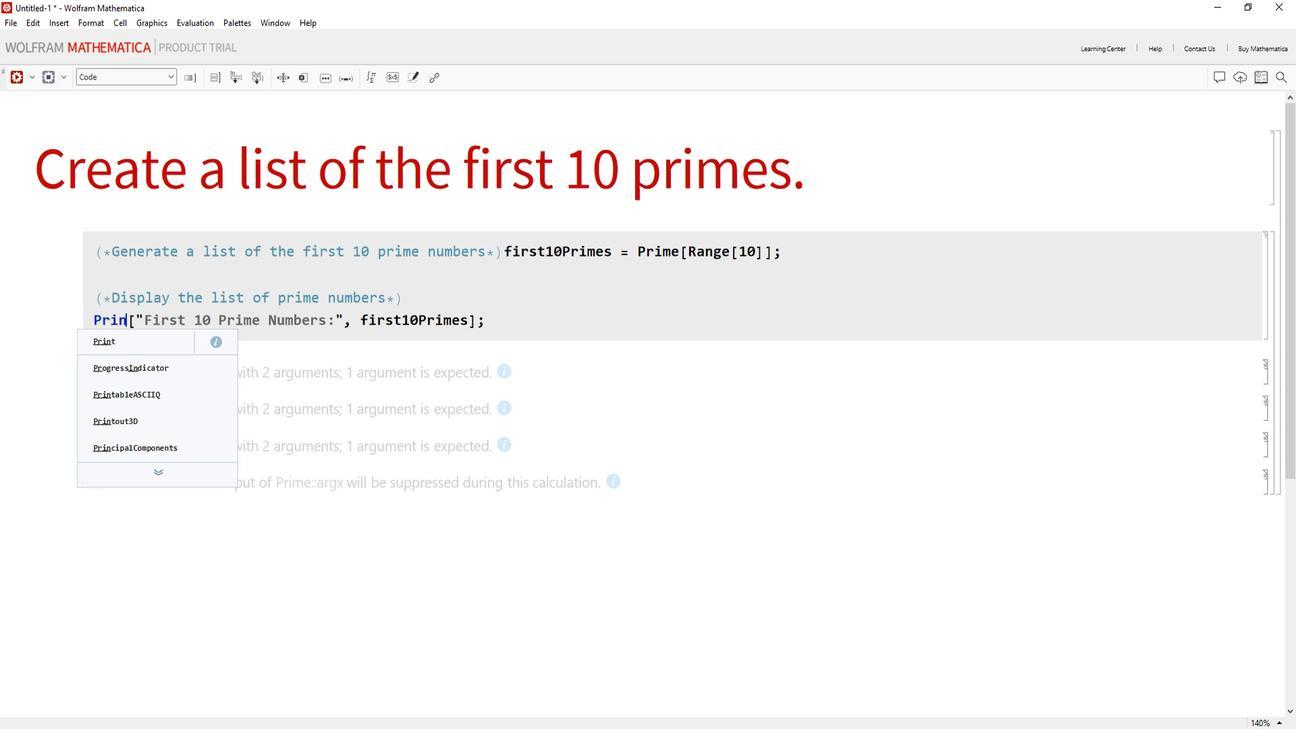 
Action: Mouse moved to (506, 308)
Screenshot: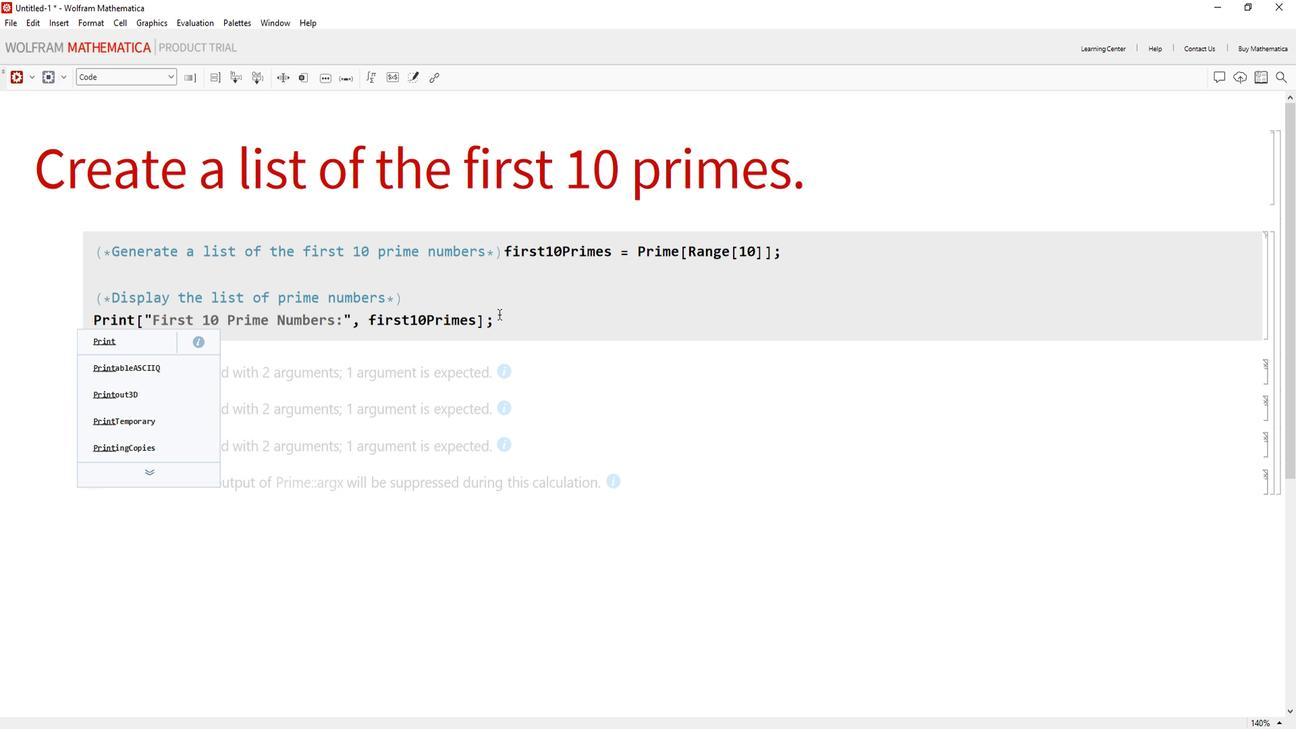 
Action: Mouse pressed left at (506, 308)
Screenshot: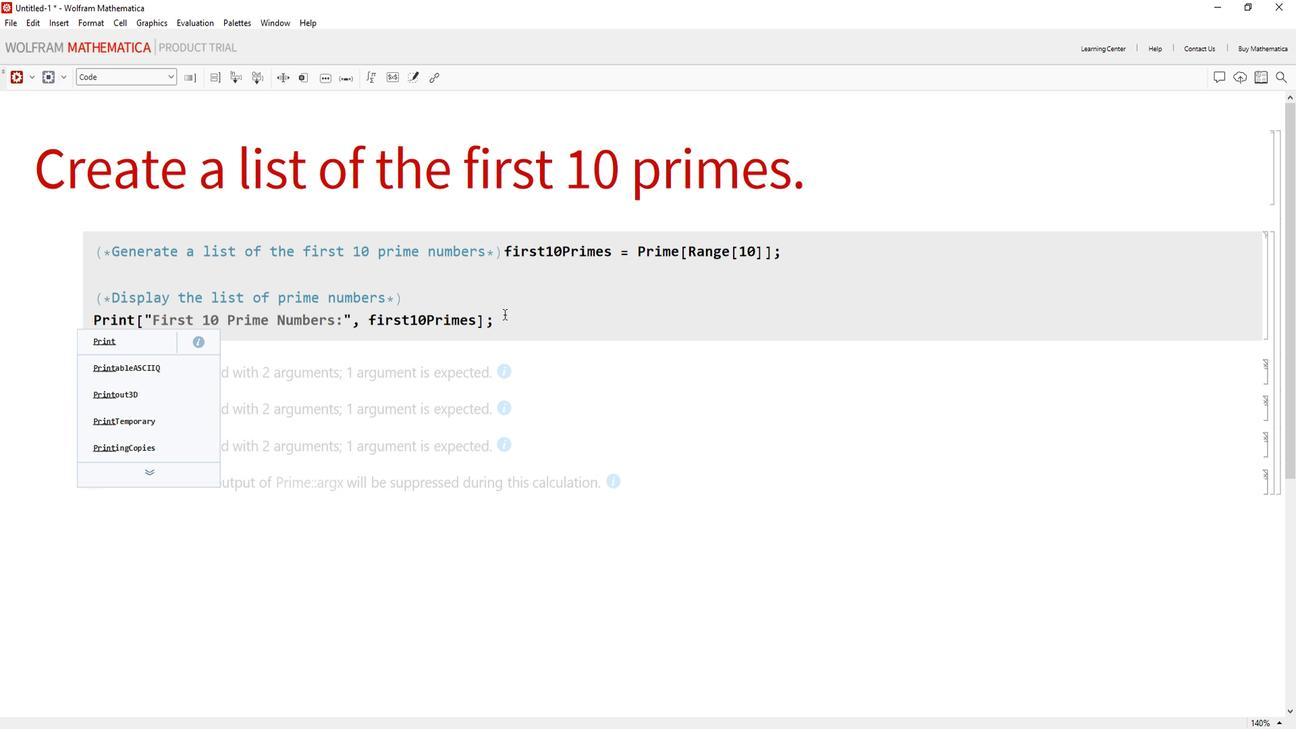 
Action: Mouse moved to (104, 64)
Screenshot: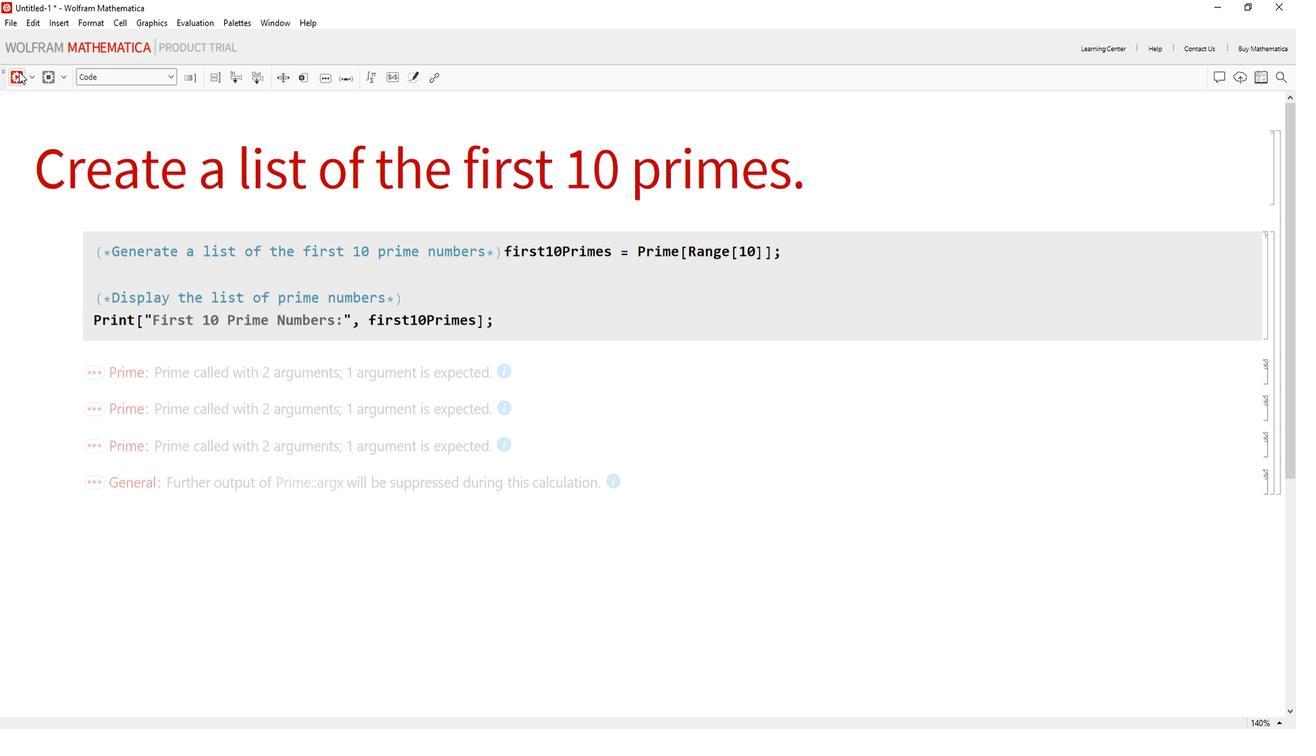 
Action: Mouse pressed left at (104, 64)
Screenshot: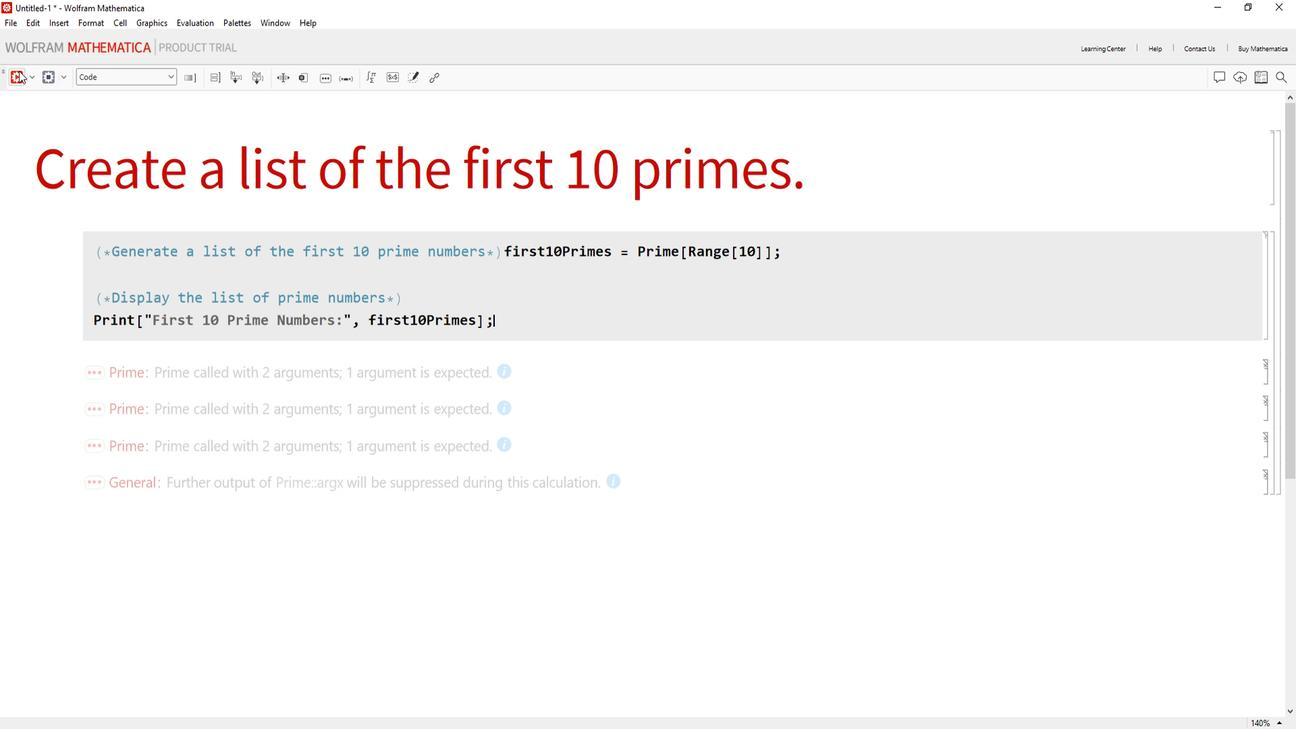 
Action: Mouse moved to (559, 357)
Screenshot: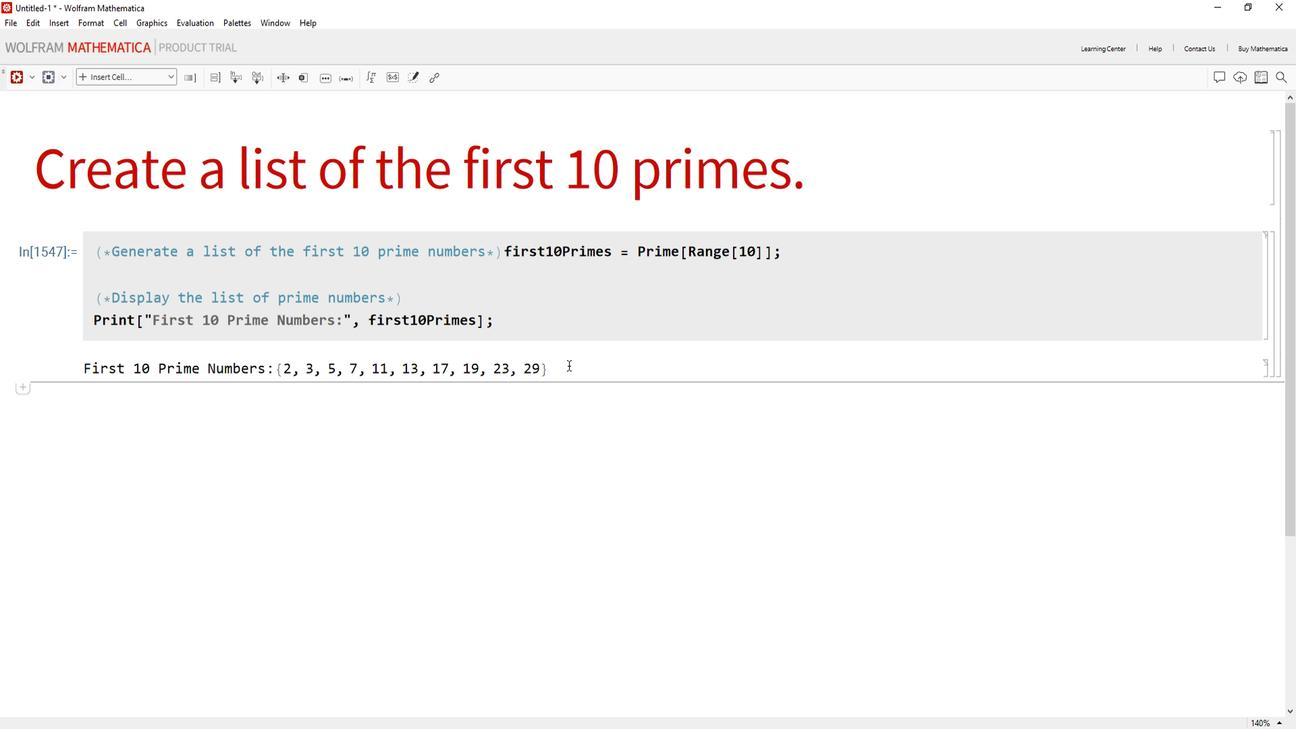 
Action: Mouse pressed left at (559, 357)
Screenshot: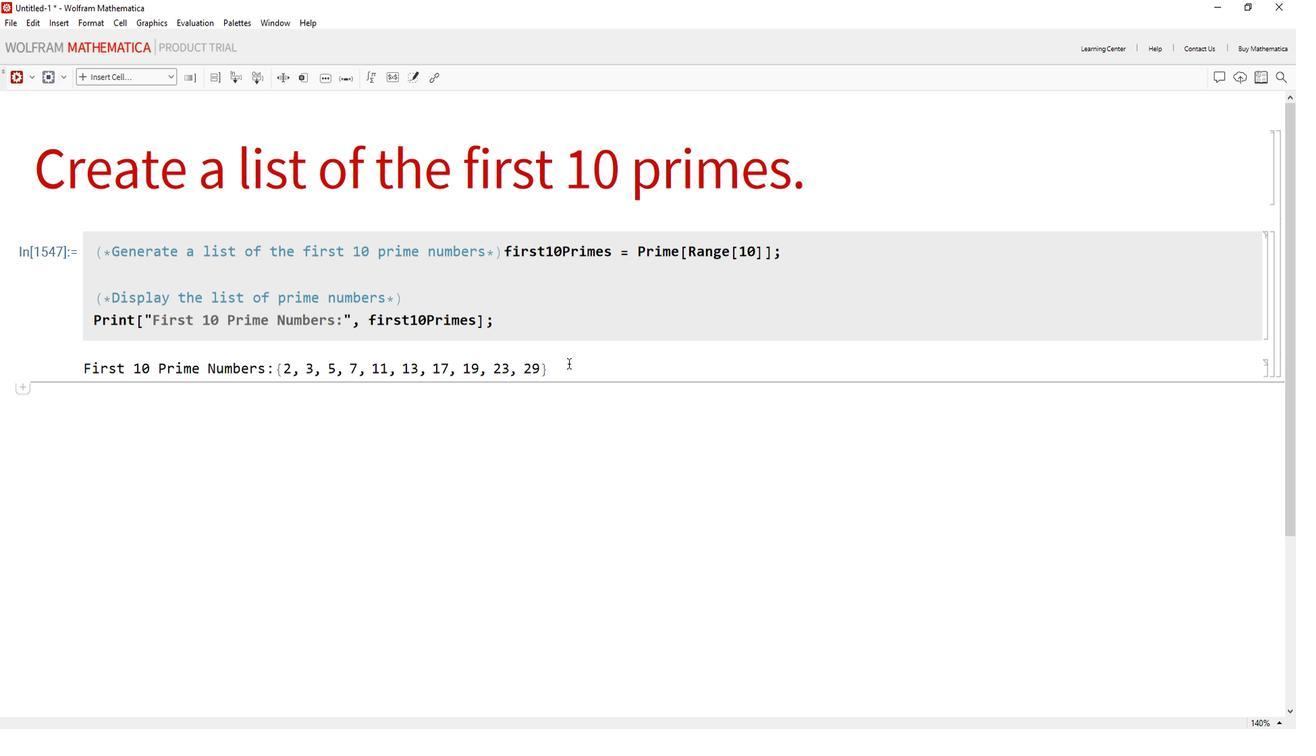 
